 Task: Find a one-way flight from Norfolk (ORF) to Jackson (JAC) for 9 passengers in economy class on June 2, using Alaska Airlines, with 2 carry-on bags, no checked bags, a maximum price of ₹240,000, and a departure time between 7:00 PM and 8:00 PM.
Action: Mouse moved to (317, 279)
Screenshot: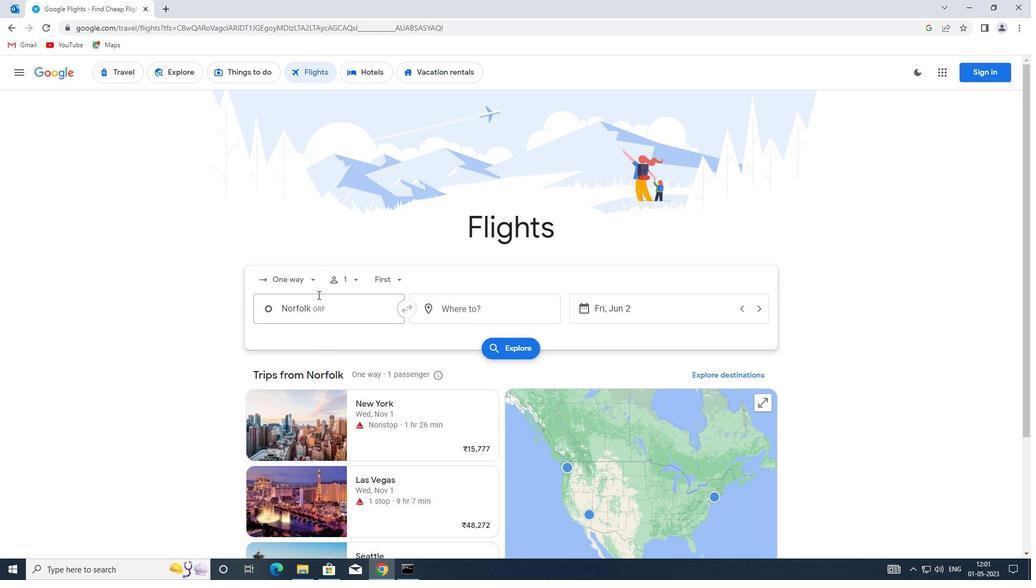 
Action: Mouse pressed left at (317, 279)
Screenshot: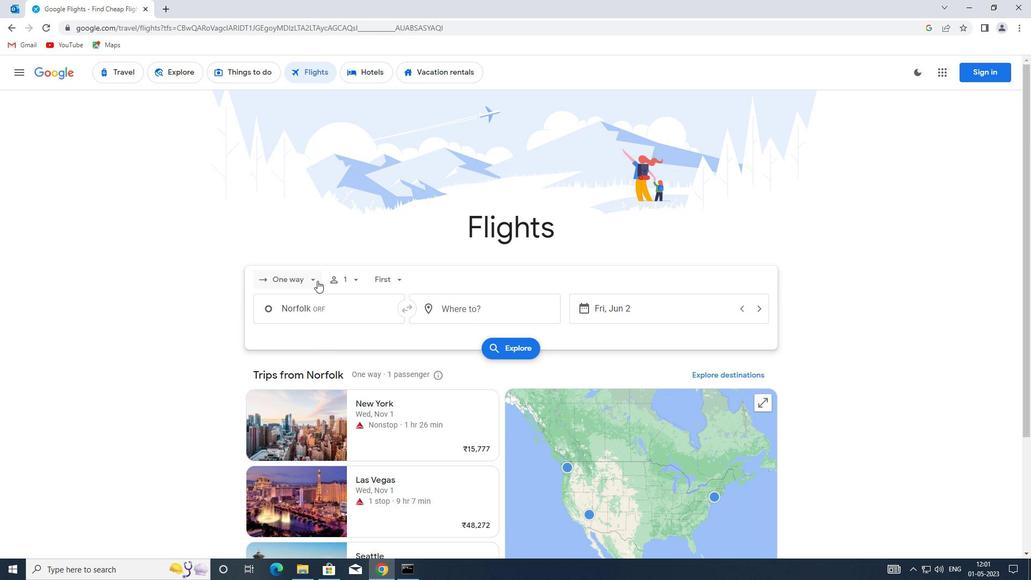 
Action: Mouse moved to (318, 334)
Screenshot: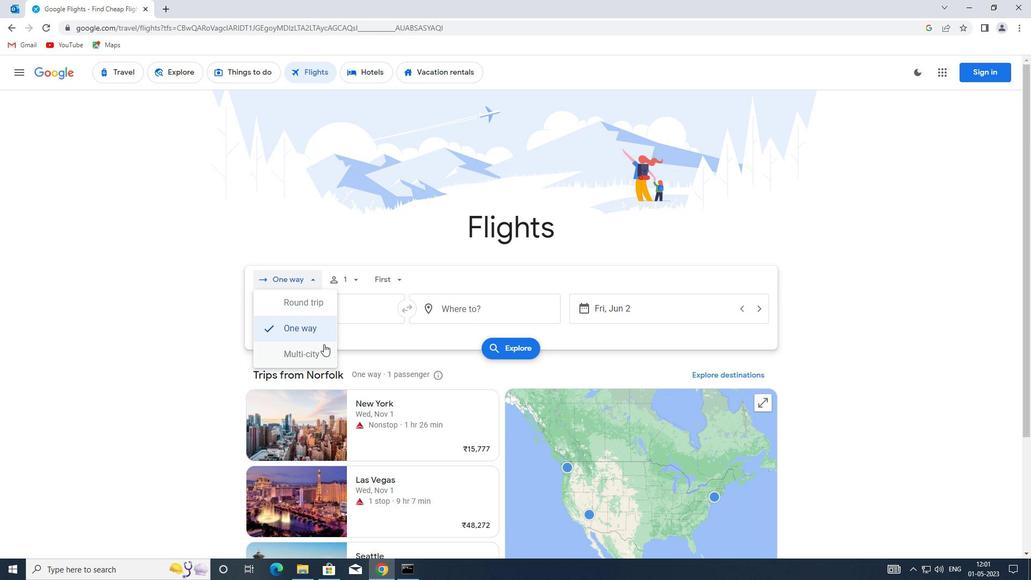
Action: Mouse pressed left at (318, 334)
Screenshot: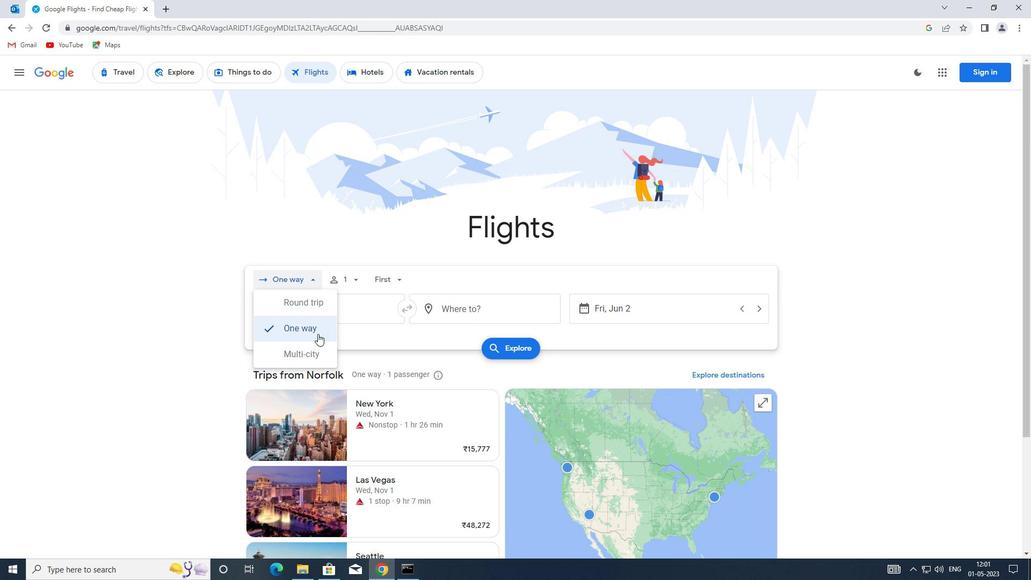 
Action: Mouse moved to (354, 282)
Screenshot: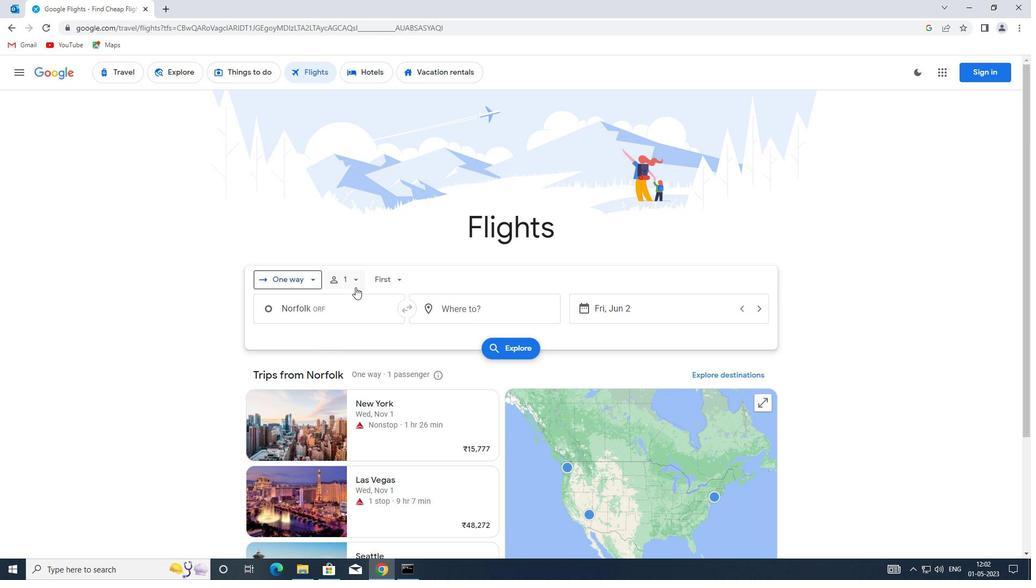 
Action: Mouse pressed left at (354, 282)
Screenshot: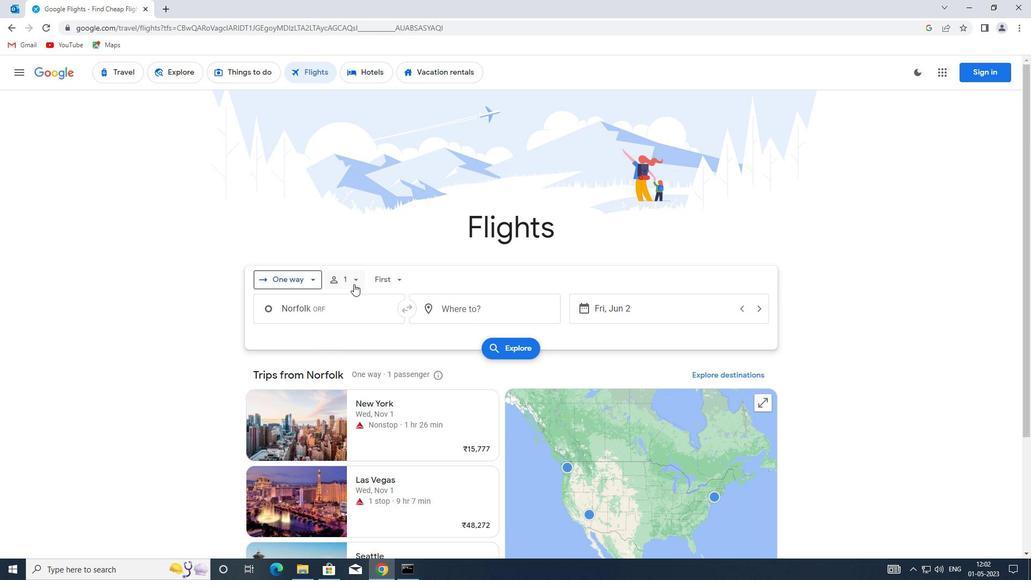 
Action: Mouse moved to (442, 310)
Screenshot: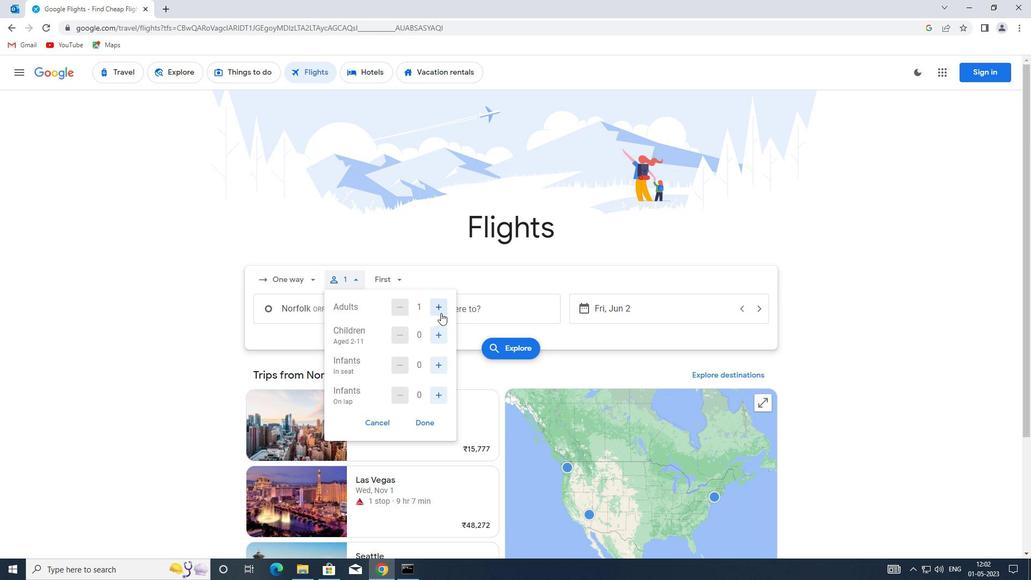 
Action: Mouse pressed left at (442, 310)
Screenshot: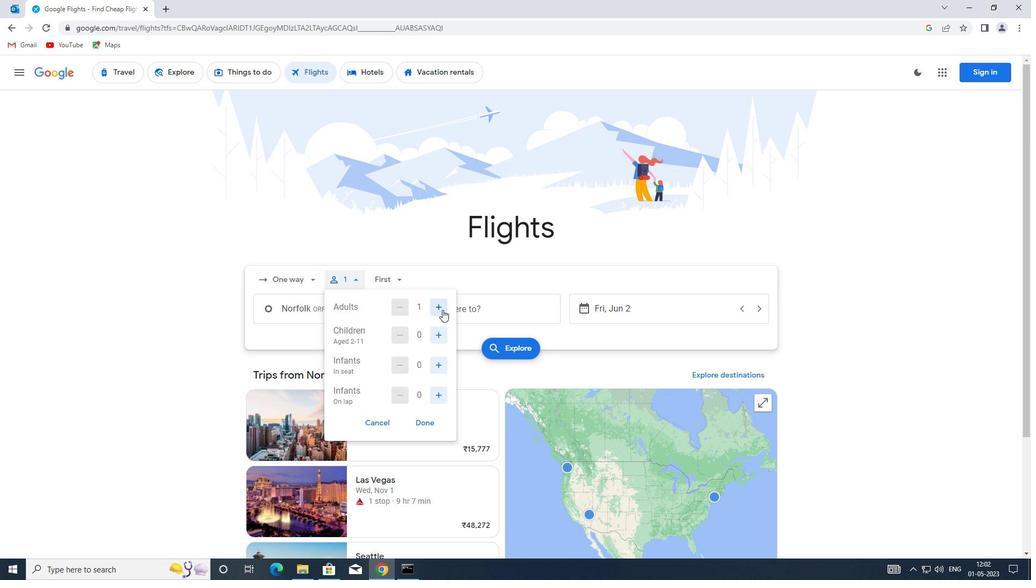 
Action: Mouse pressed left at (442, 310)
Screenshot: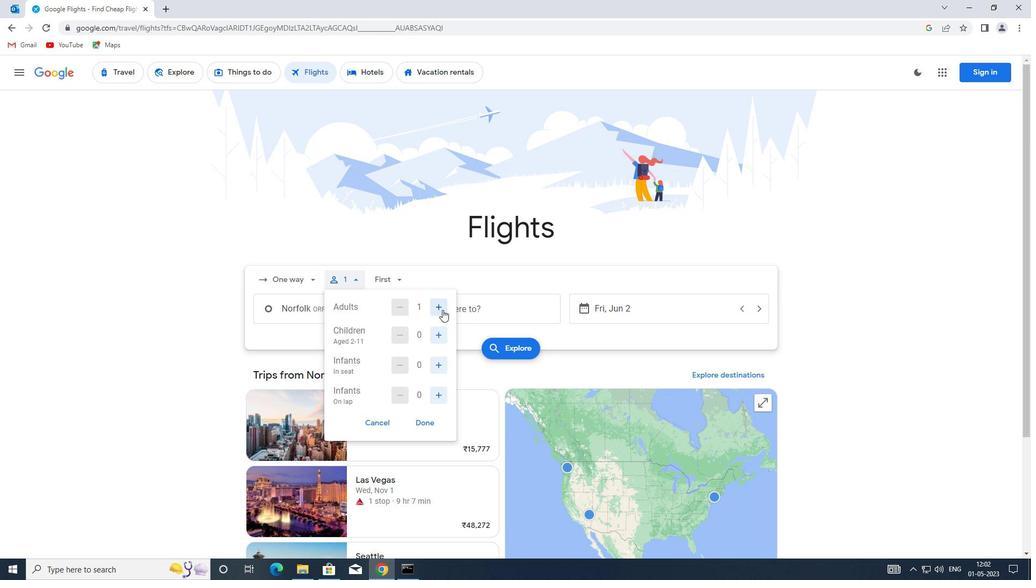 
Action: Mouse pressed left at (442, 310)
Screenshot: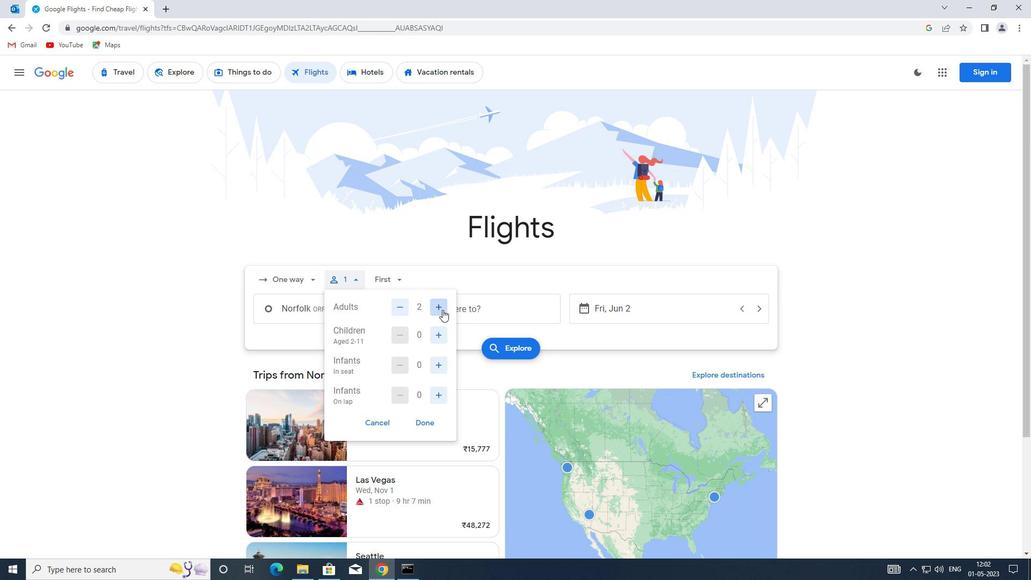 
Action: Mouse pressed left at (442, 310)
Screenshot: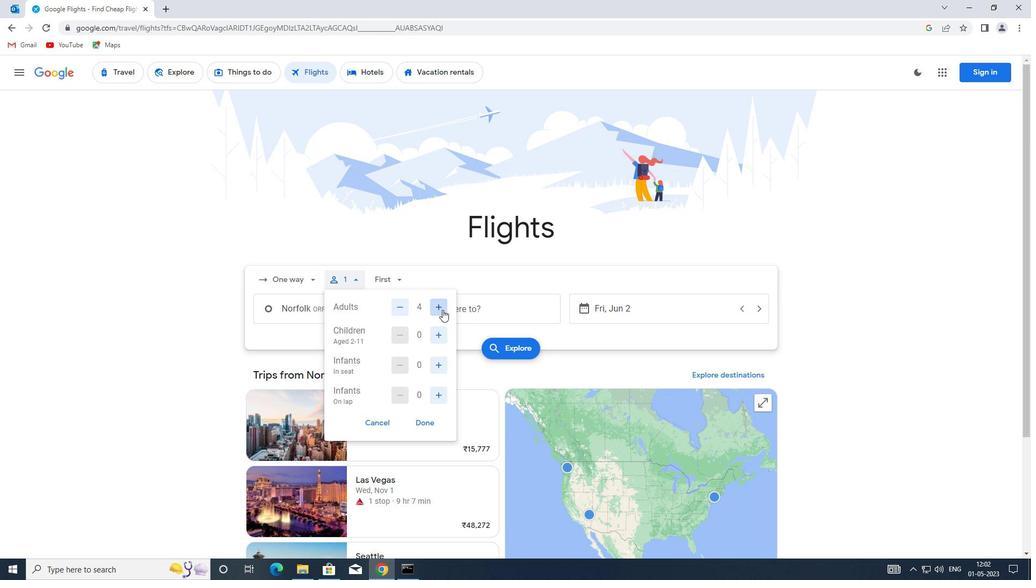 
Action: Mouse moved to (442, 337)
Screenshot: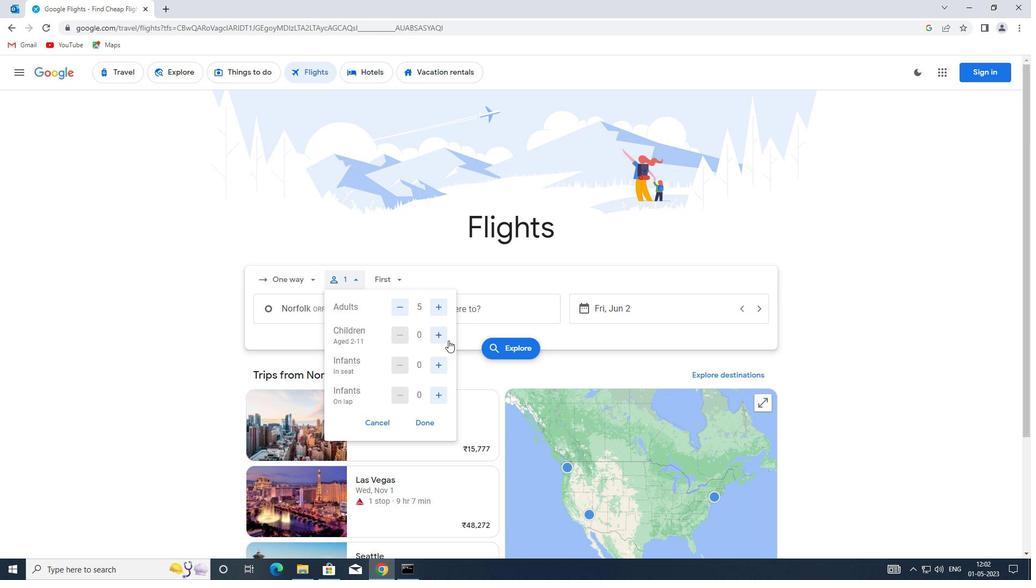 
Action: Mouse pressed left at (442, 337)
Screenshot: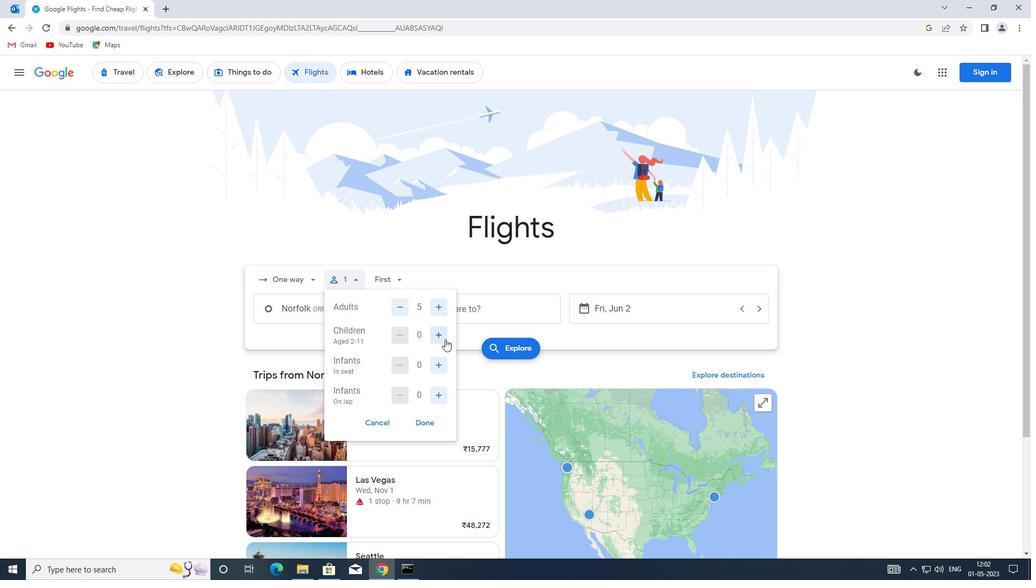 
Action: Mouse moved to (442, 336)
Screenshot: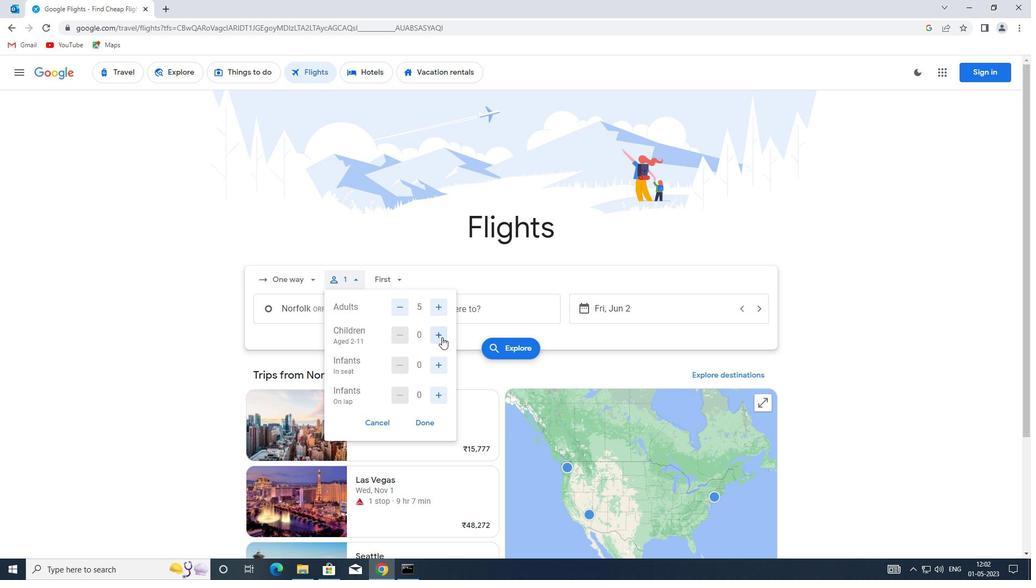 
Action: Mouse pressed left at (442, 336)
Screenshot: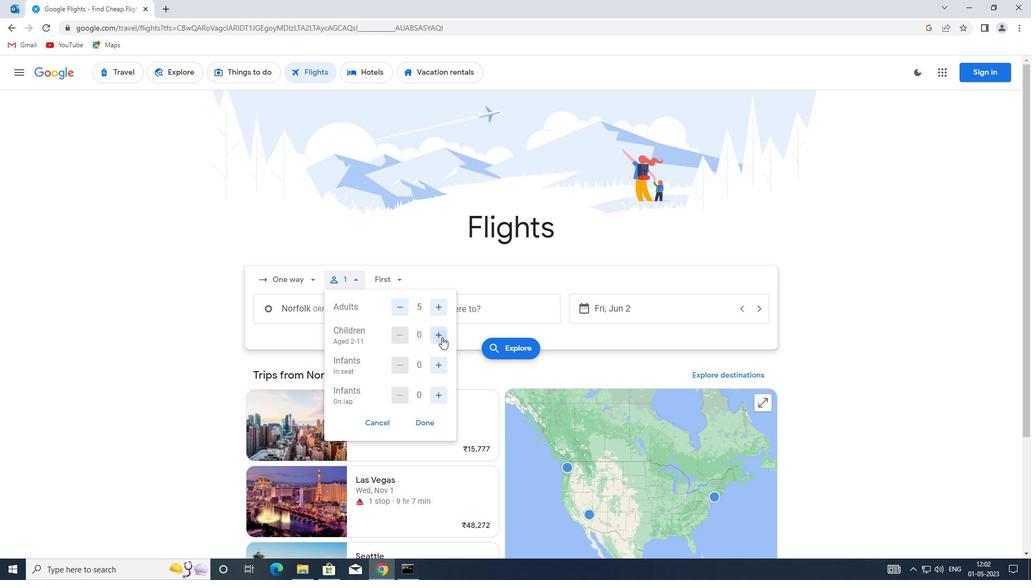 
Action: Mouse moved to (443, 362)
Screenshot: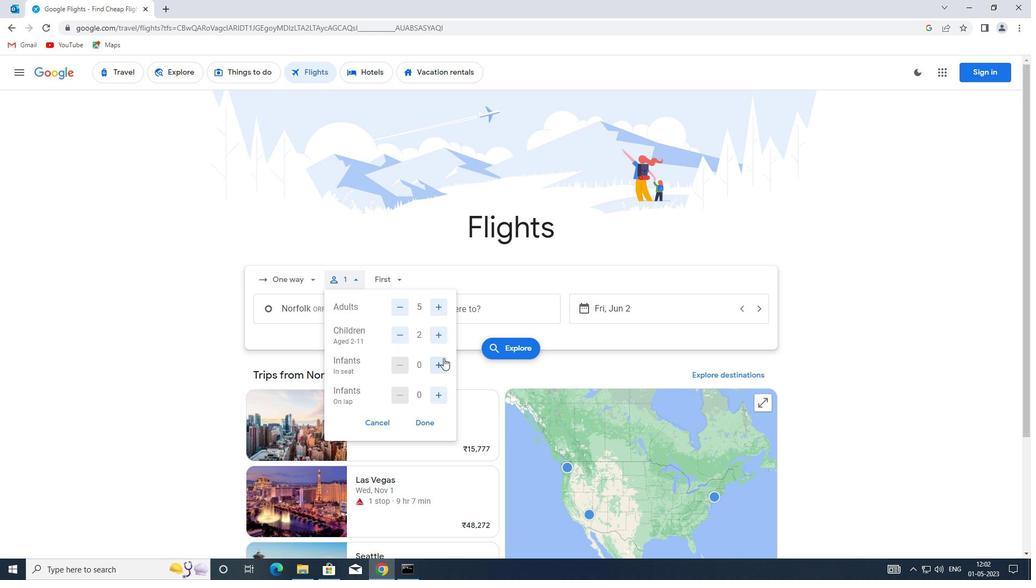 
Action: Mouse pressed left at (443, 362)
Screenshot: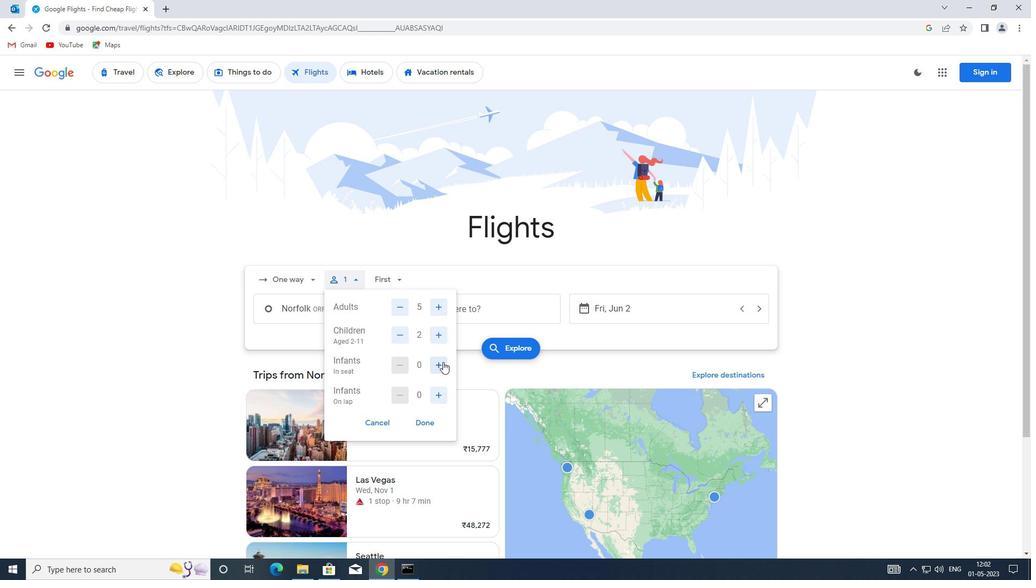 
Action: Mouse moved to (443, 362)
Screenshot: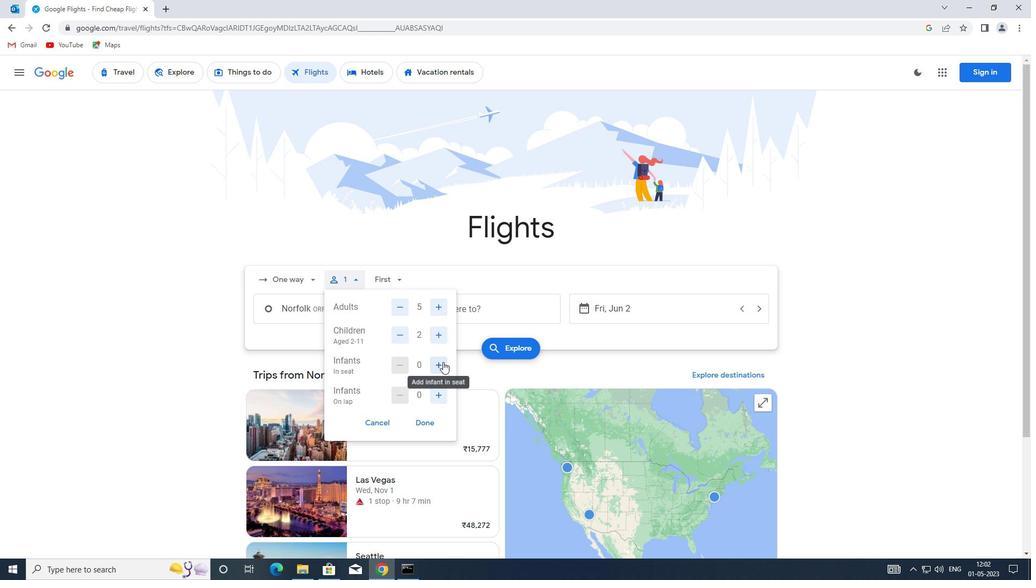 
Action: Mouse pressed left at (443, 362)
Screenshot: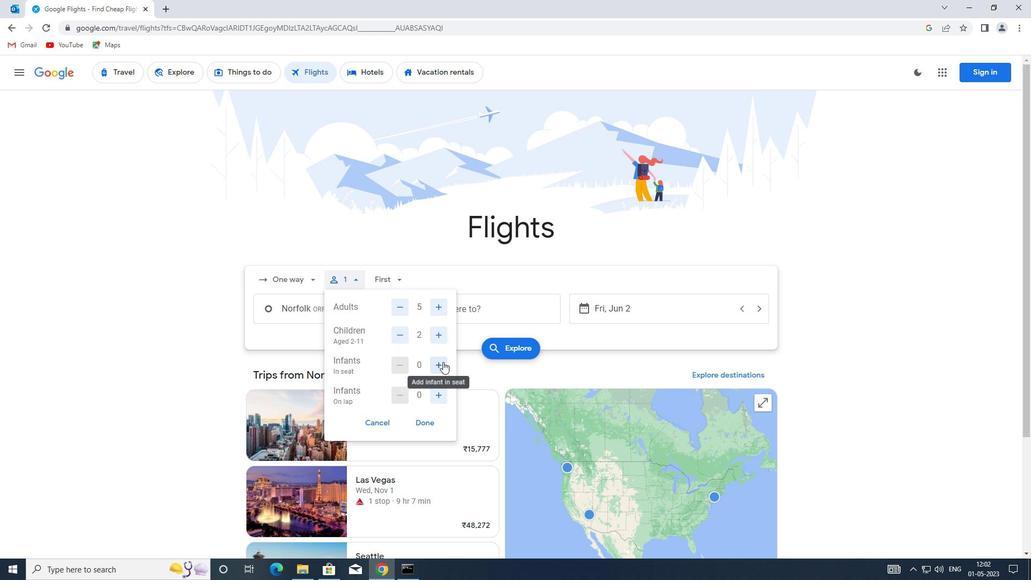 
Action: Mouse moved to (407, 363)
Screenshot: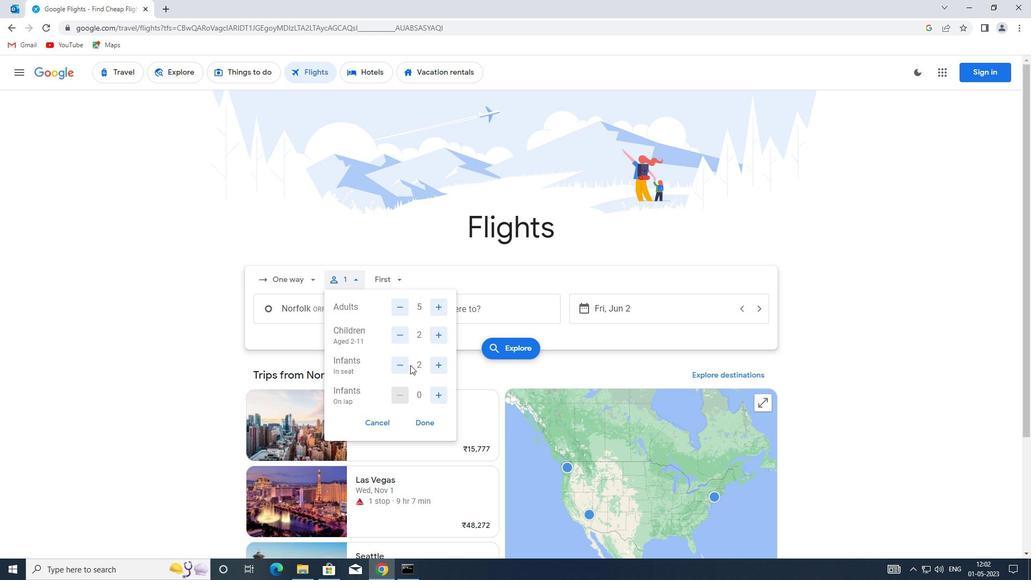 
Action: Mouse pressed left at (407, 363)
Screenshot: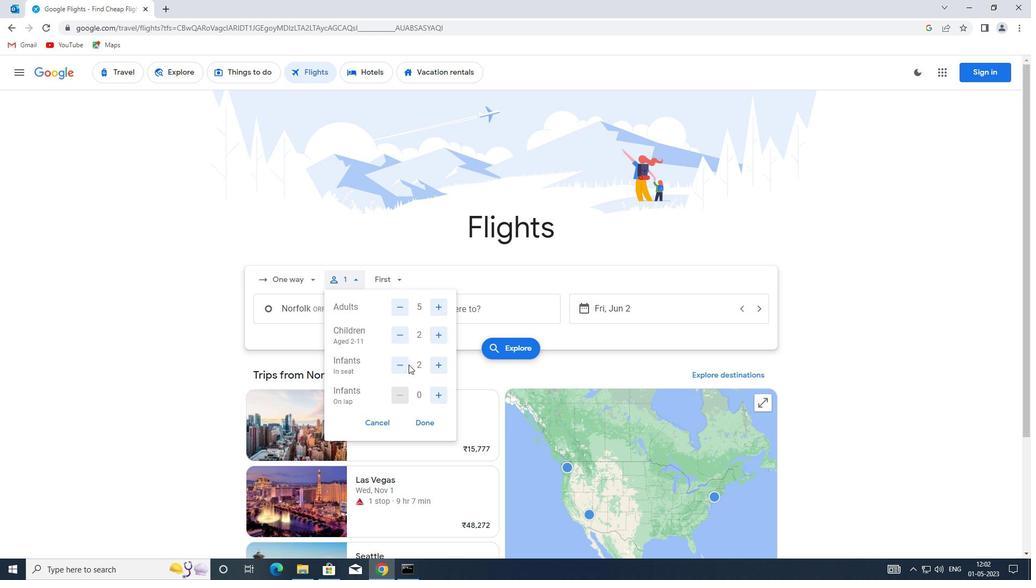 
Action: Mouse moved to (437, 396)
Screenshot: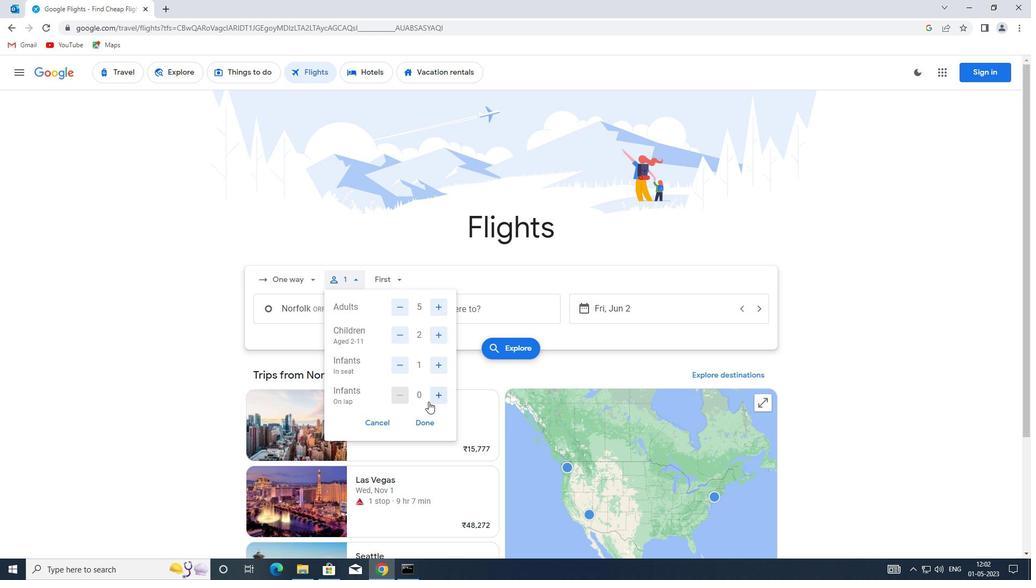 
Action: Mouse pressed left at (437, 396)
Screenshot: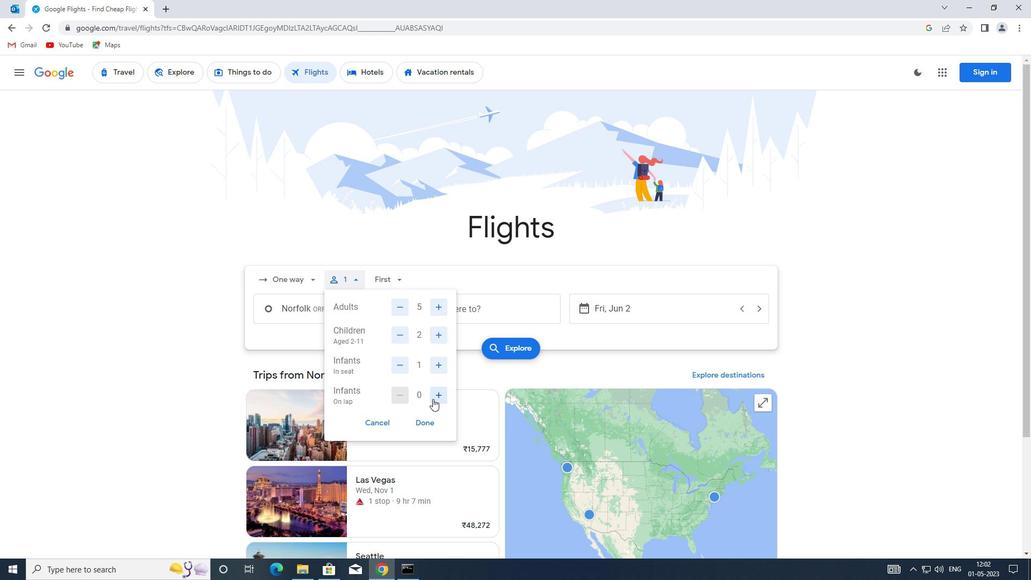 
Action: Mouse moved to (429, 423)
Screenshot: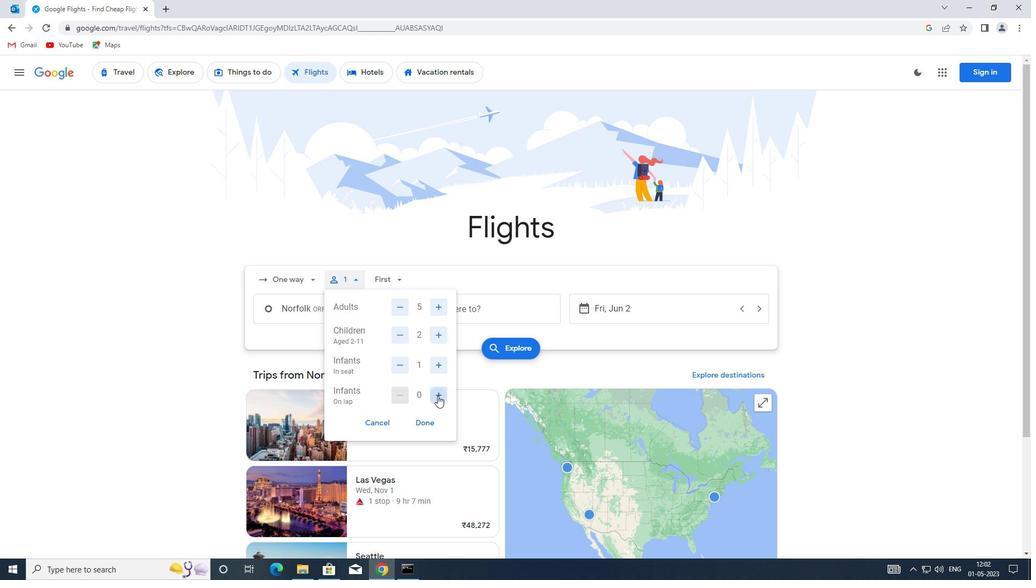 
Action: Mouse pressed left at (429, 423)
Screenshot: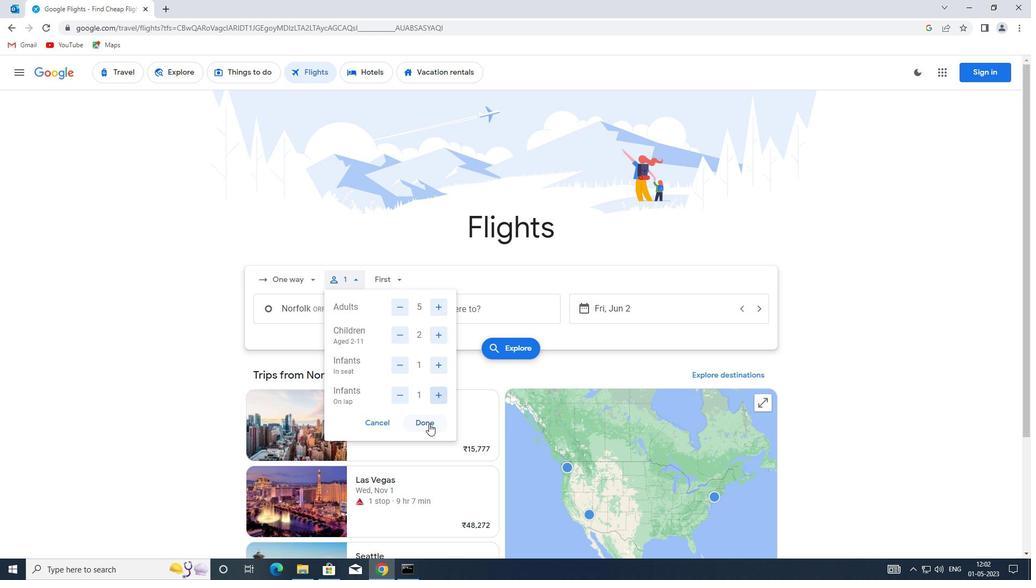 
Action: Mouse moved to (405, 281)
Screenshot: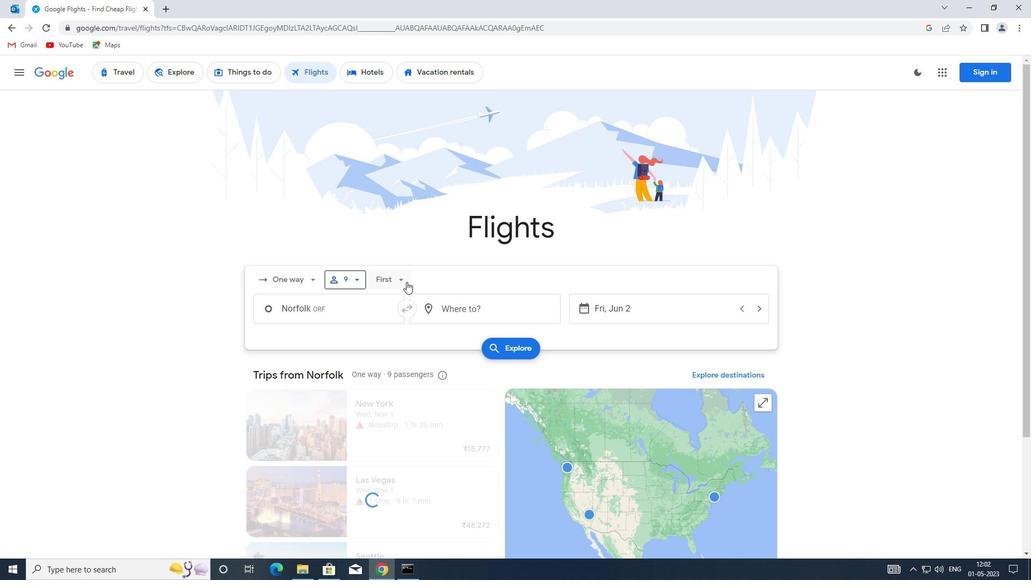 
Action: Mouse pressed left at (405, 281)
Screenshot: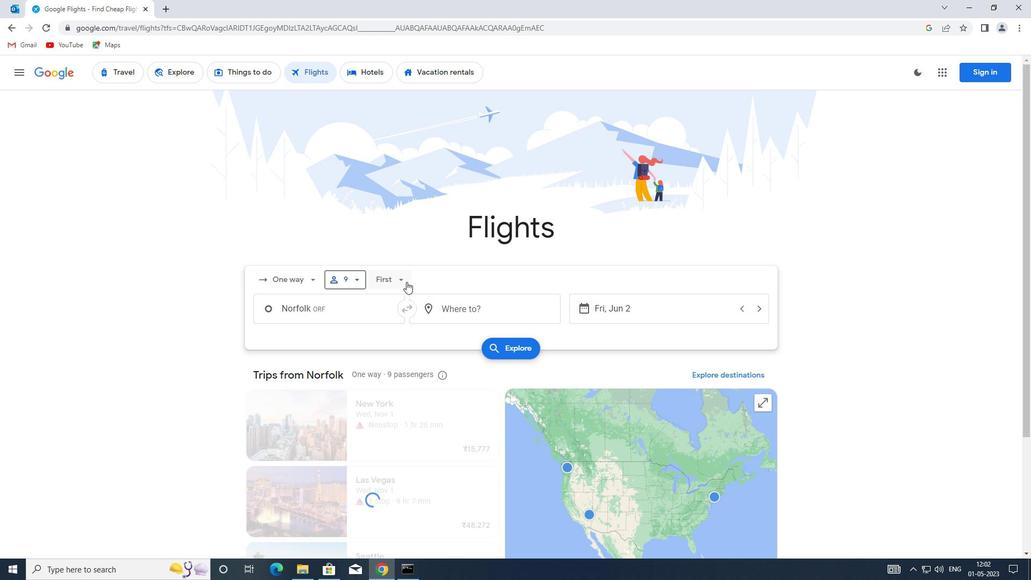 
Action: Mouse moved to (426, 305)
Screenshot: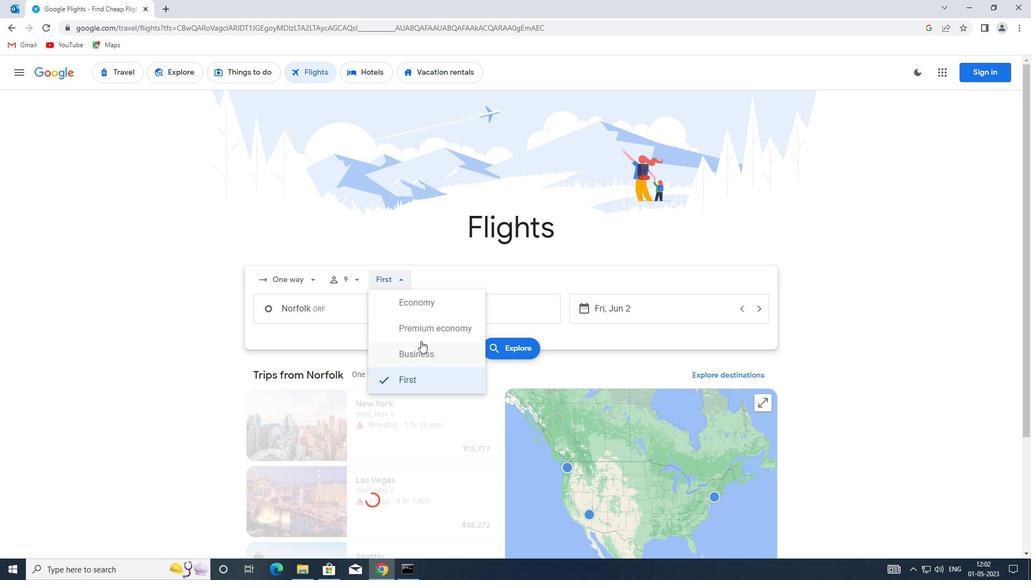 
Action: Mouse pressed left at (426, 305)
Screenshot: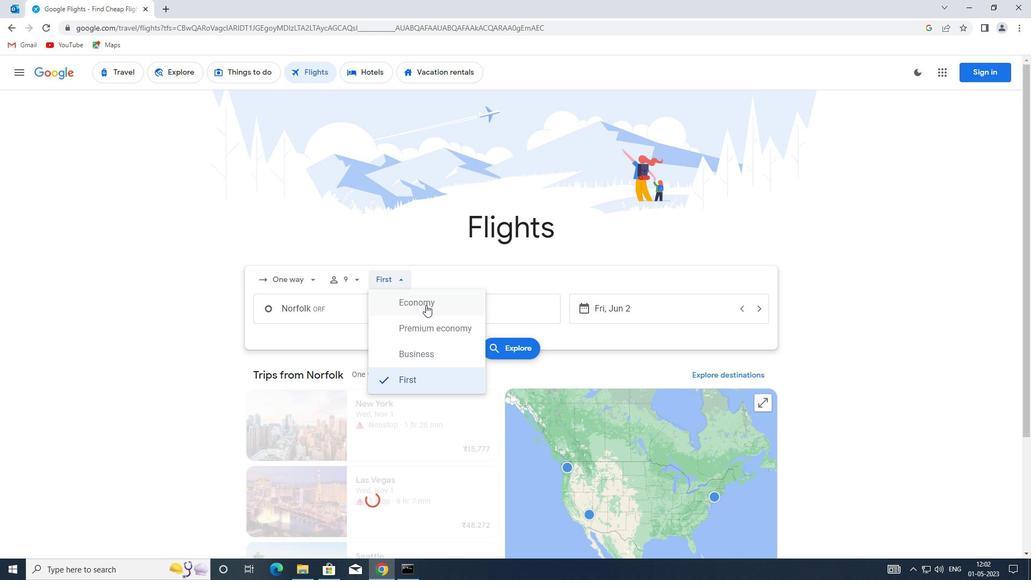
Action: Mouse moved to (357, 314)
Screenshot: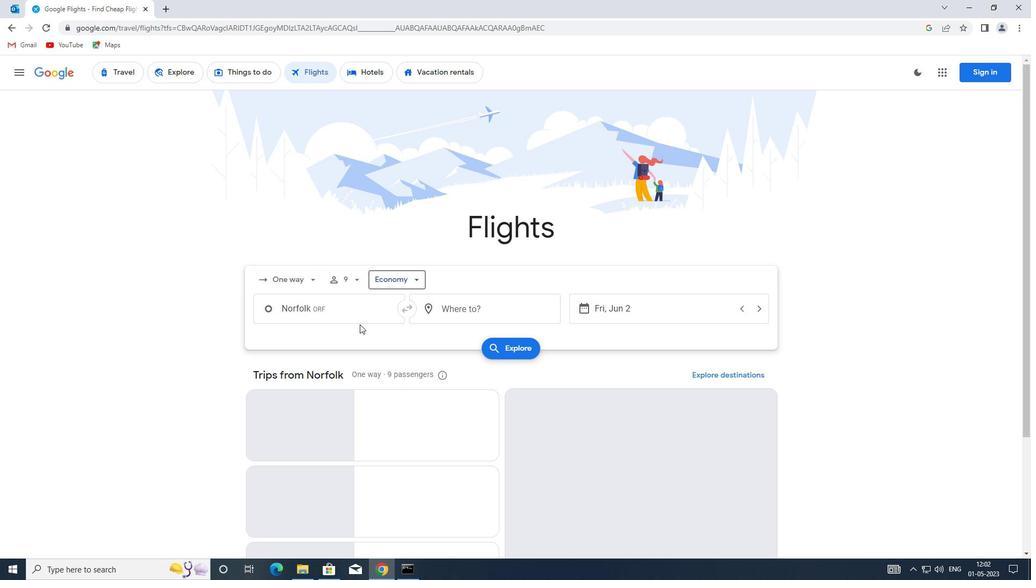 
Action: Mouse pressed left at (357, 314)
Screenshot: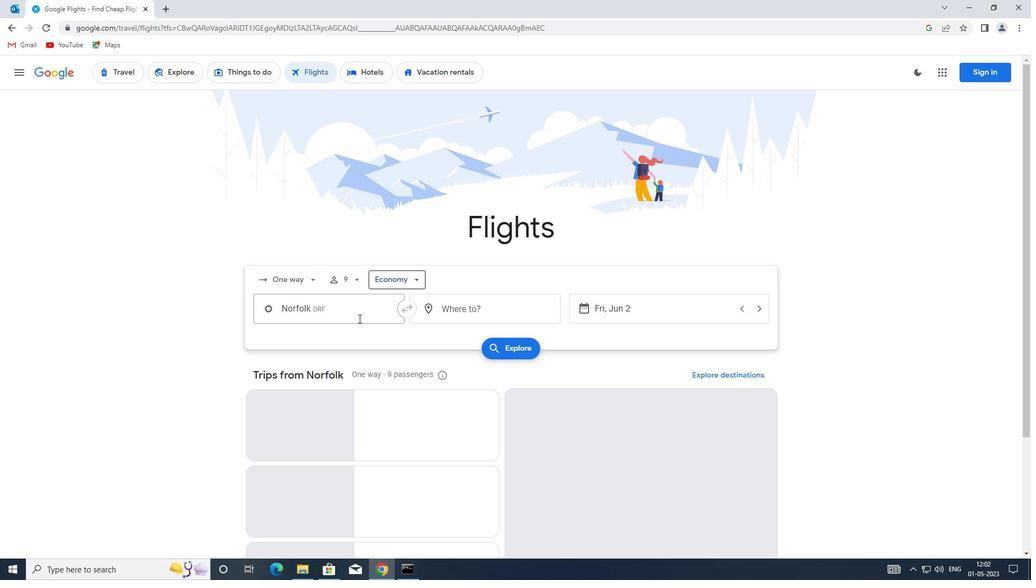 
Action: Key pressed <Key.enter>
Screenshot: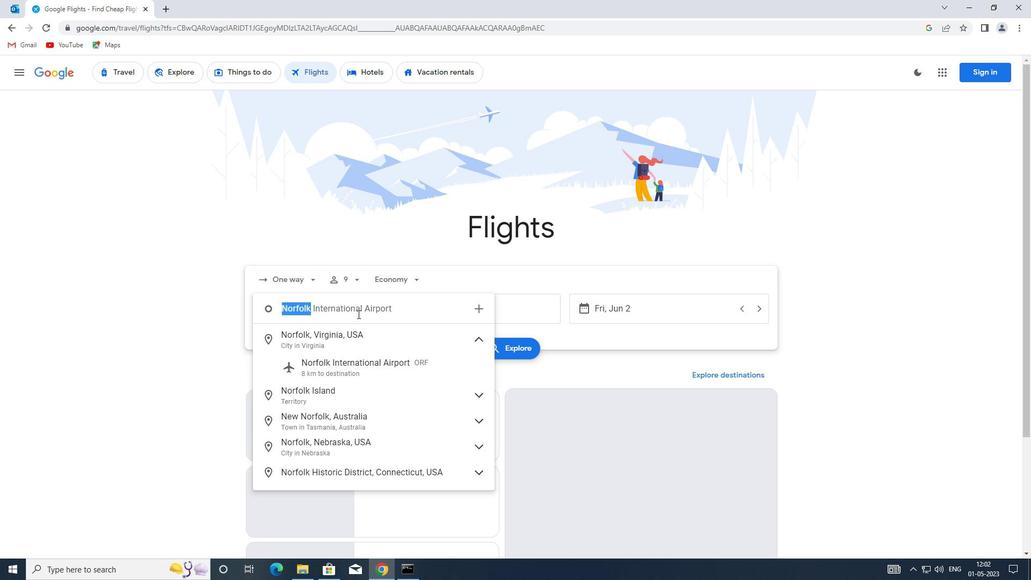 
Action: Mouse moved to (444, 309)
Screenshot: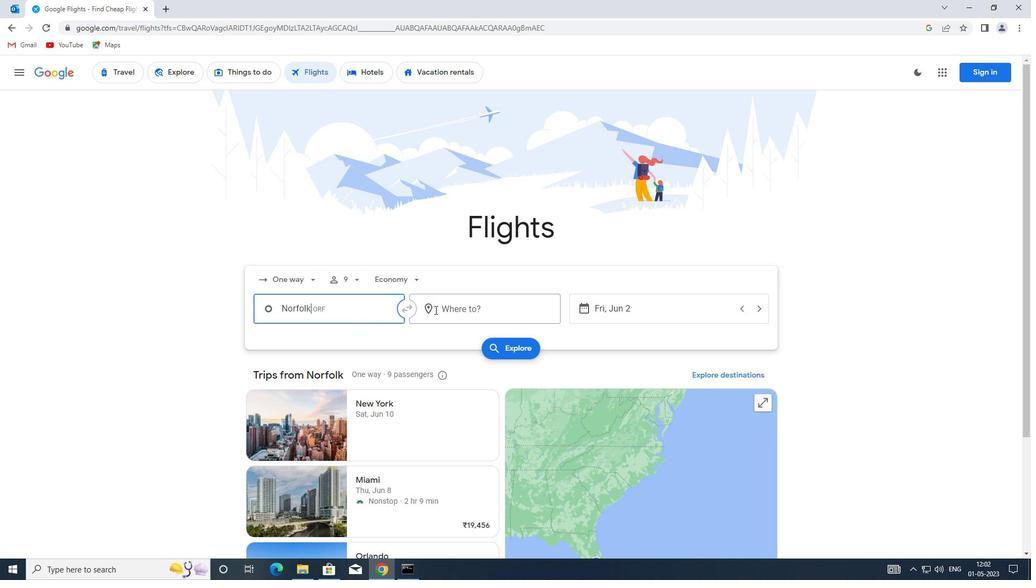 
Action: Mouse pressed left at (444, 309)
Screenshot: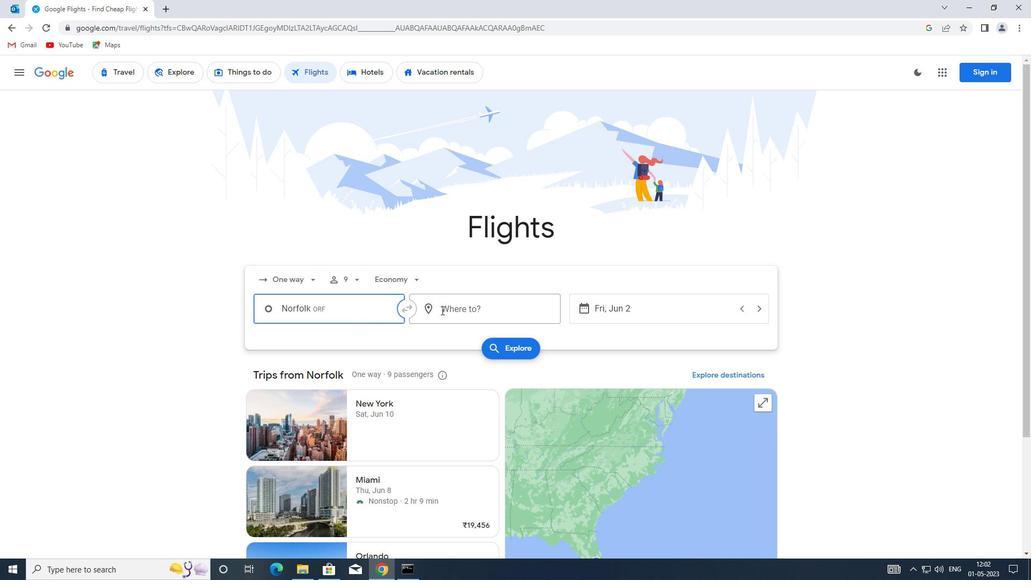 
Action: Mouse moved to (477, 304)
Screenshot: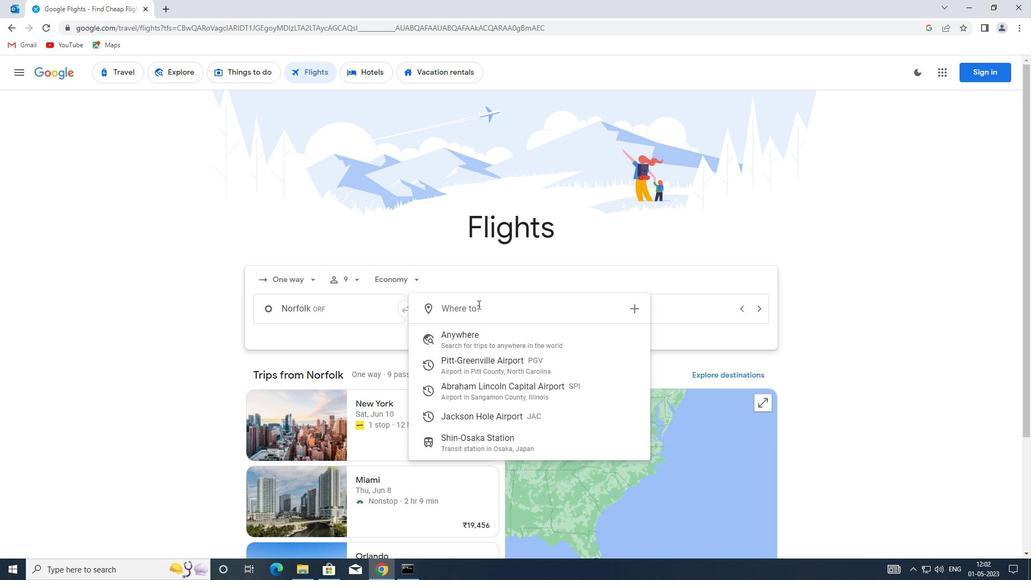 
Action: Key pressed j
Screenshot: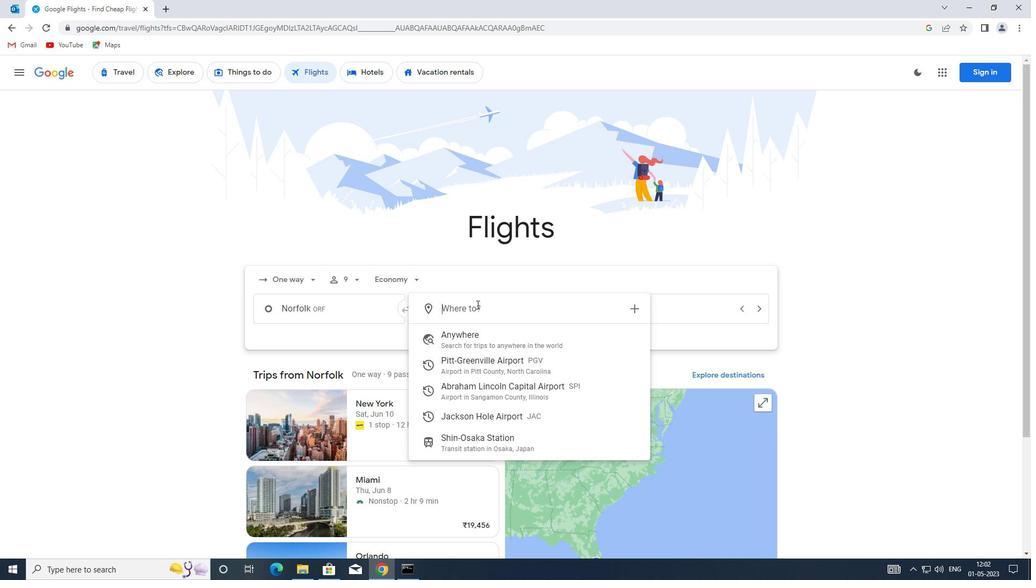 
Action: Mouse moved to (476, 304)
Screenshot: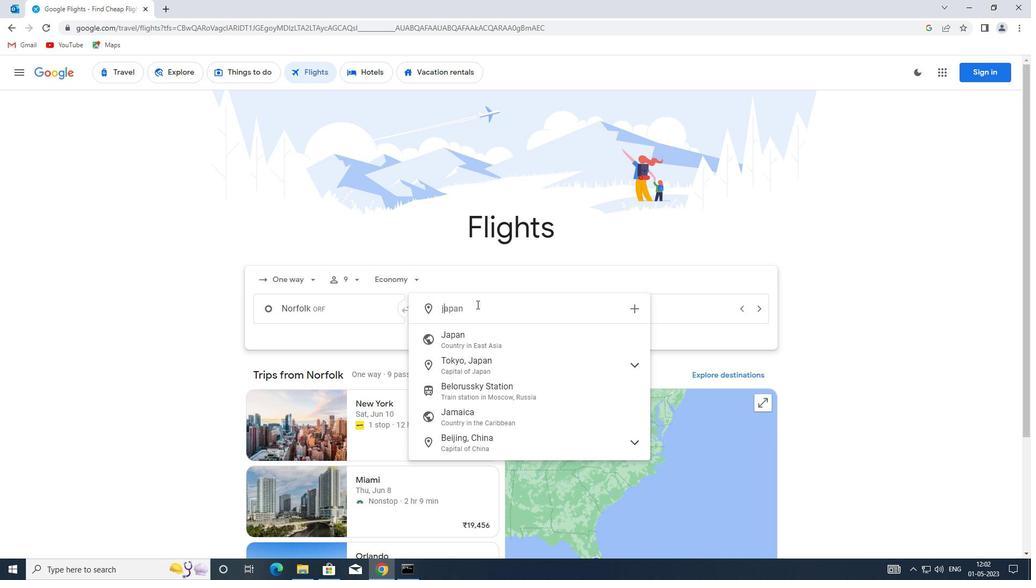 
Action: Key pressed a
Screenshot: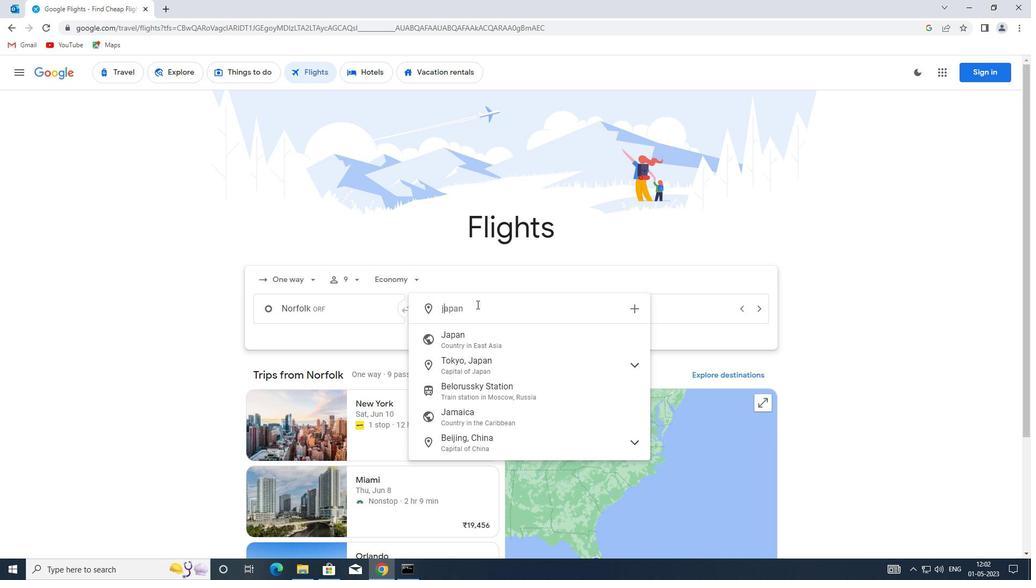 
Action: Mouse moved to (476, 304)
Screenshot: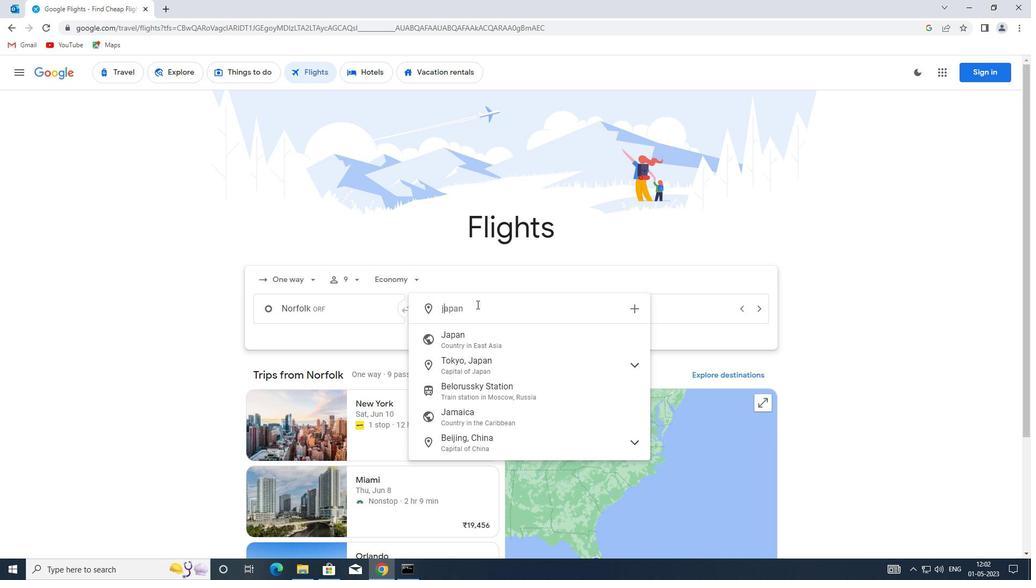 
Action: Key pressed c
Screenshot: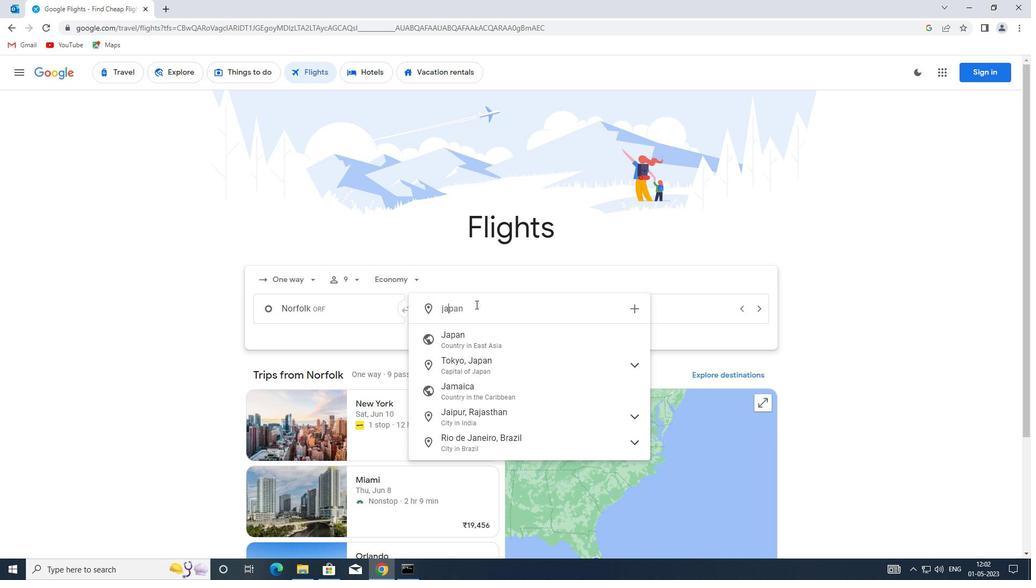 
Action: Mouse moved to (484, 336)
Screenshot: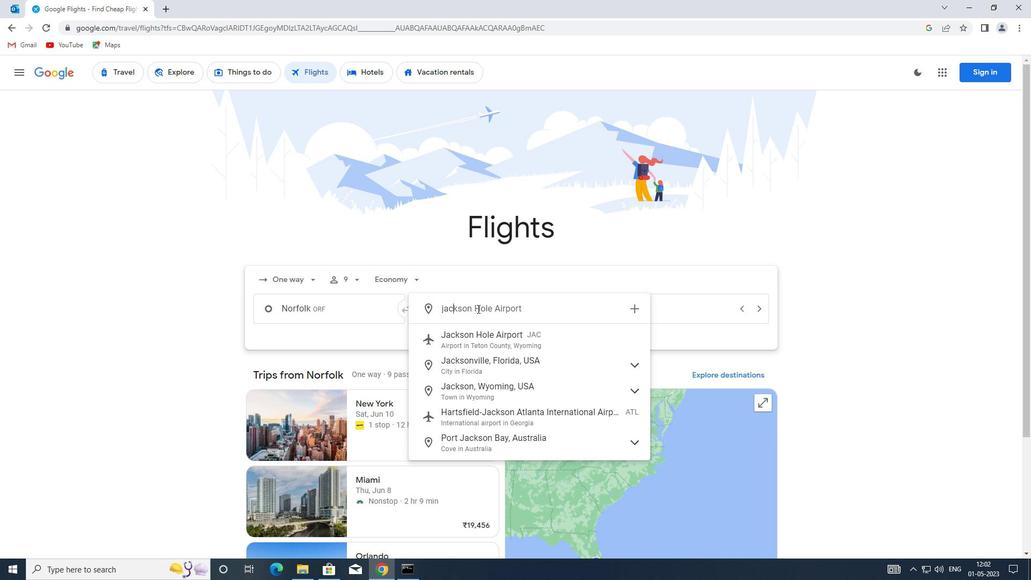 
Action: Mouse pressed left at (484, 336)
Screenshot: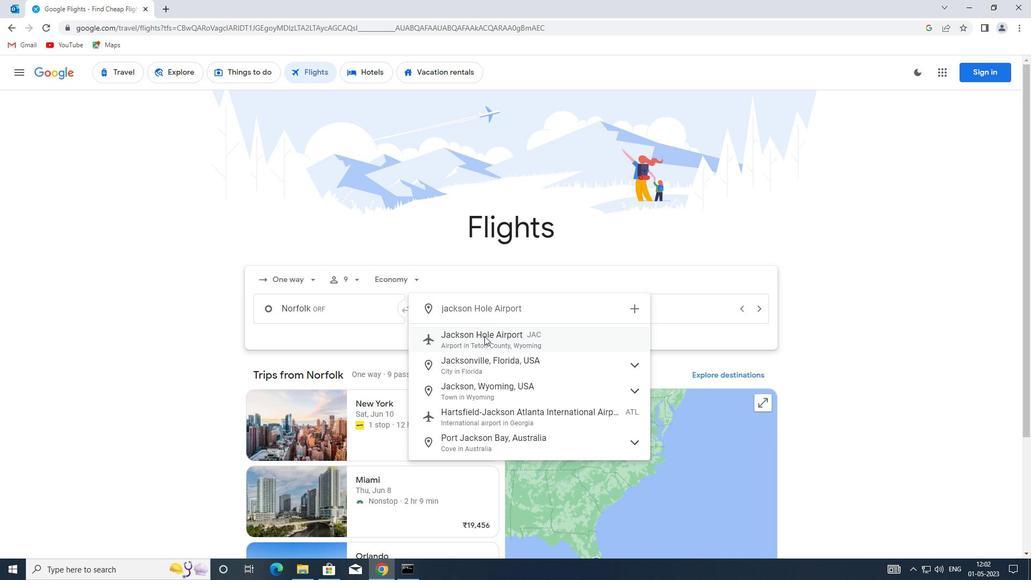 
Action: Mouse pressed left at (484, 336)
Screenshot: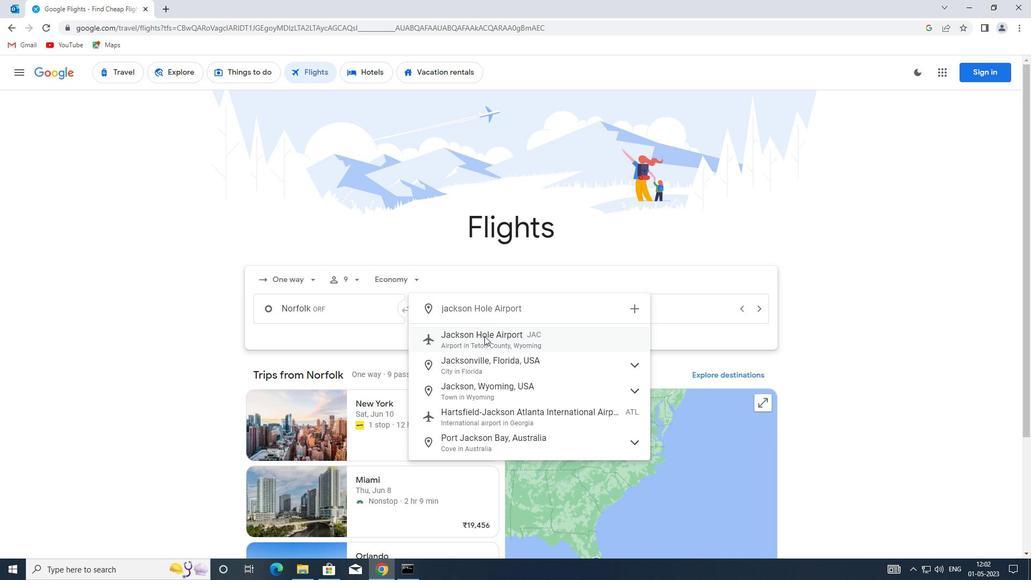
Action: Mouse moved to (269, 176)
Screenshot: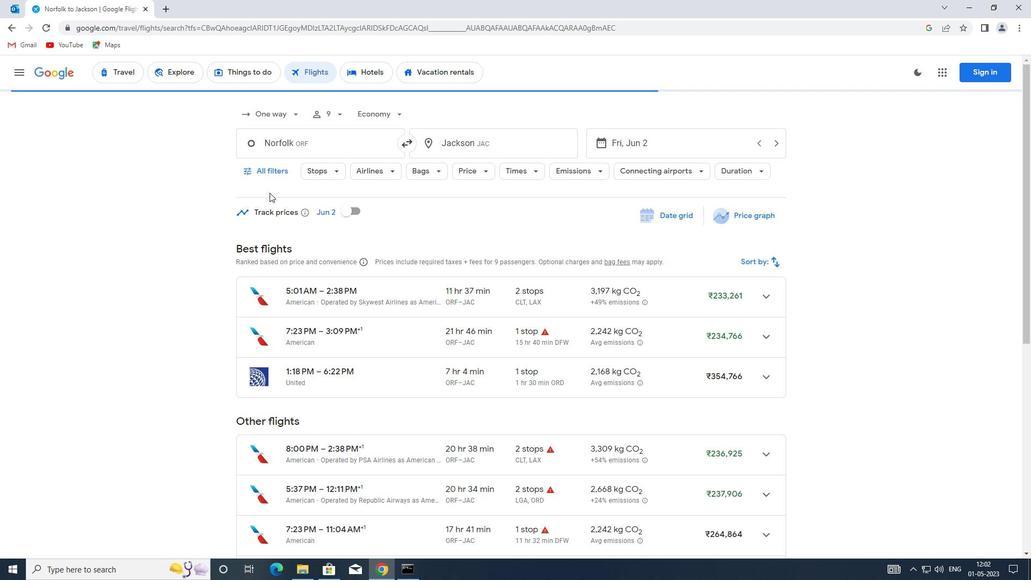 
Action: Mouse pressed left at (269, 176)
Screenshot: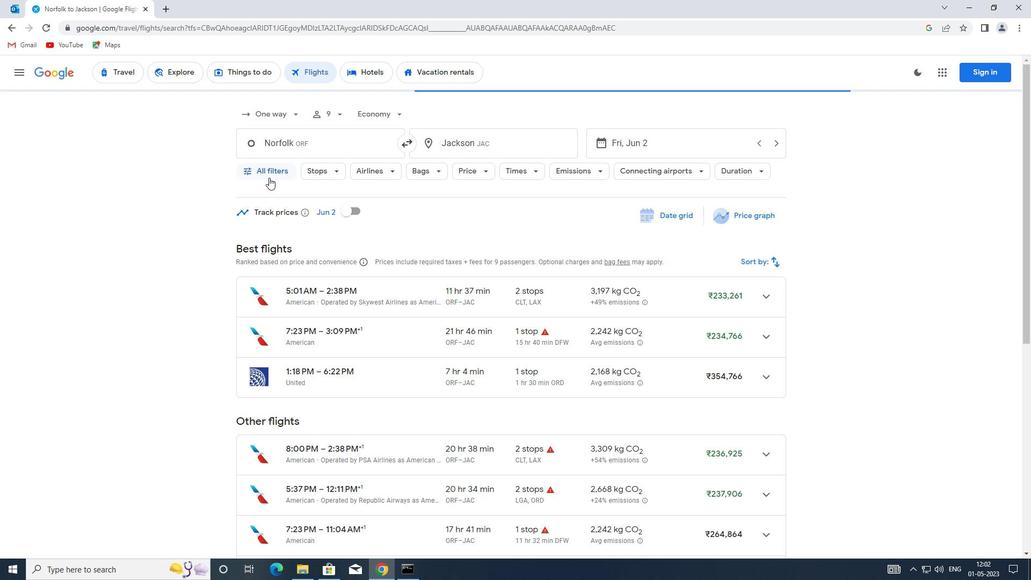 
Action: Mouse moved to (301, 196)
Screenshot: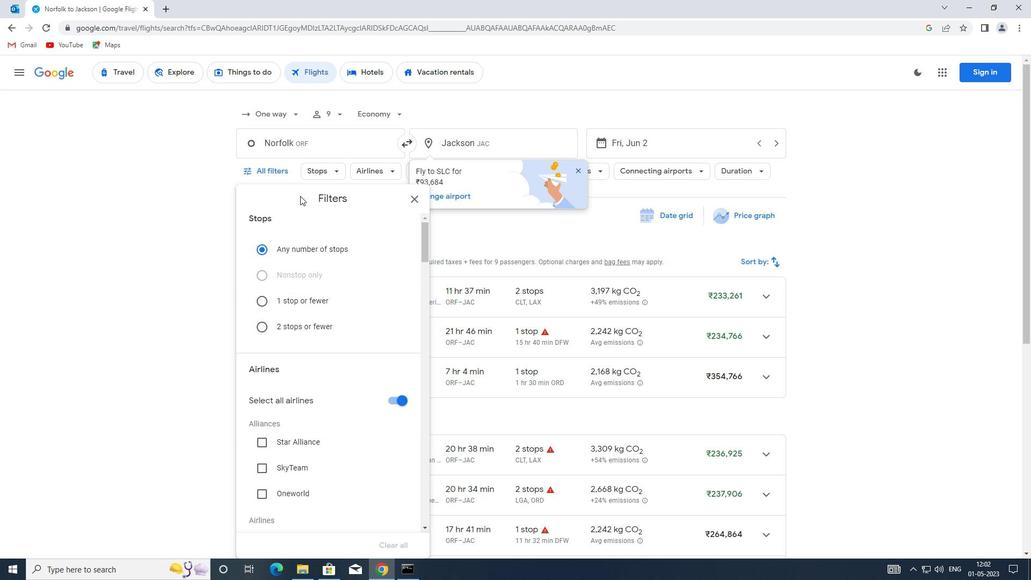 
Action: Mouse scrolled (301, 196) with delta (0, 0)
Screenshot: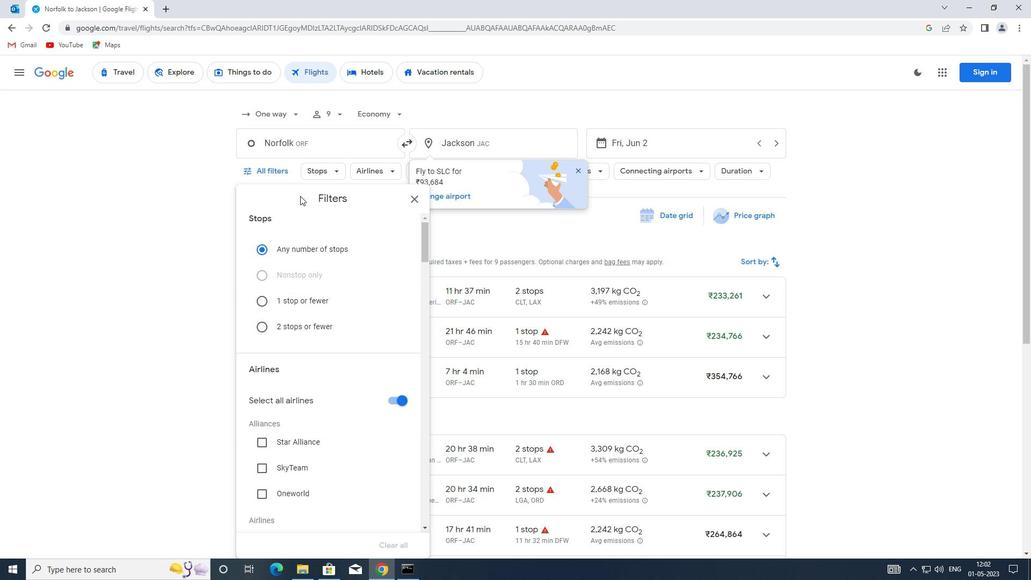 
Action: Mouse moved to (335, 237)
Screenshot: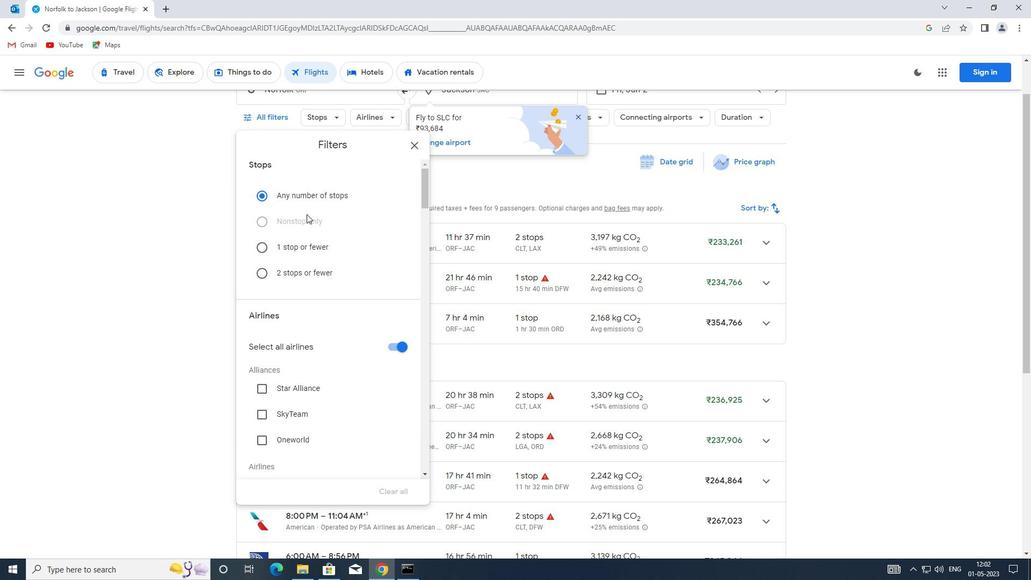 
Action: Mouse scrolled (335, 236) with delta (0, 0)
Screenshot: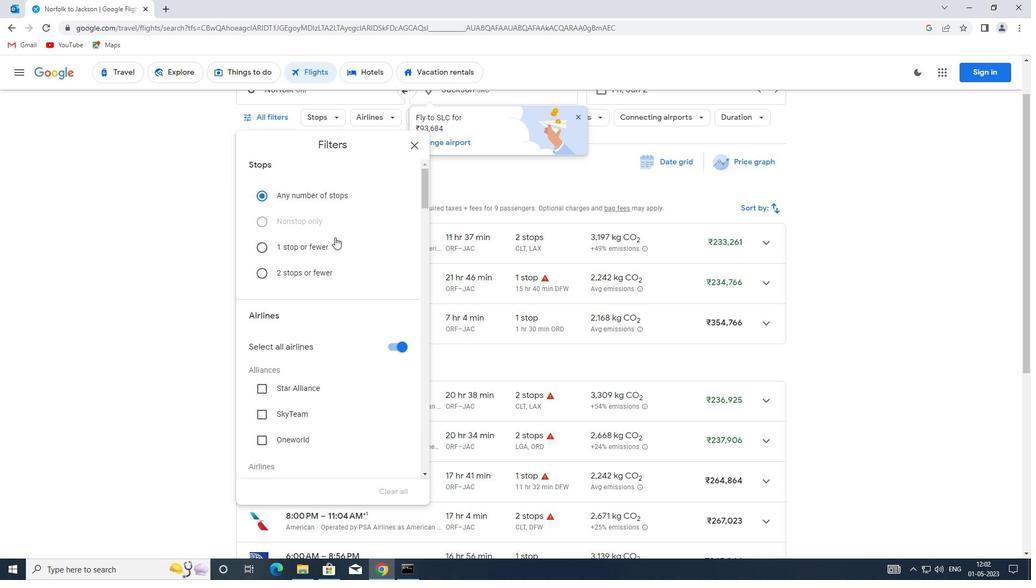 
Action: Mouse moved to (391, 293)
Screenshot: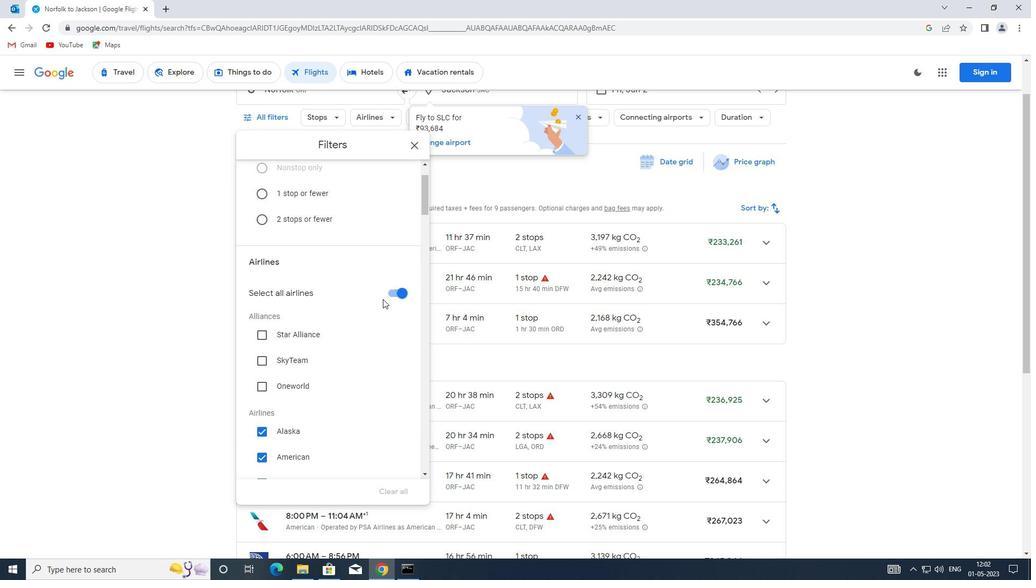 
Action: Mouse pressed left at (391, 293)
Screenshot: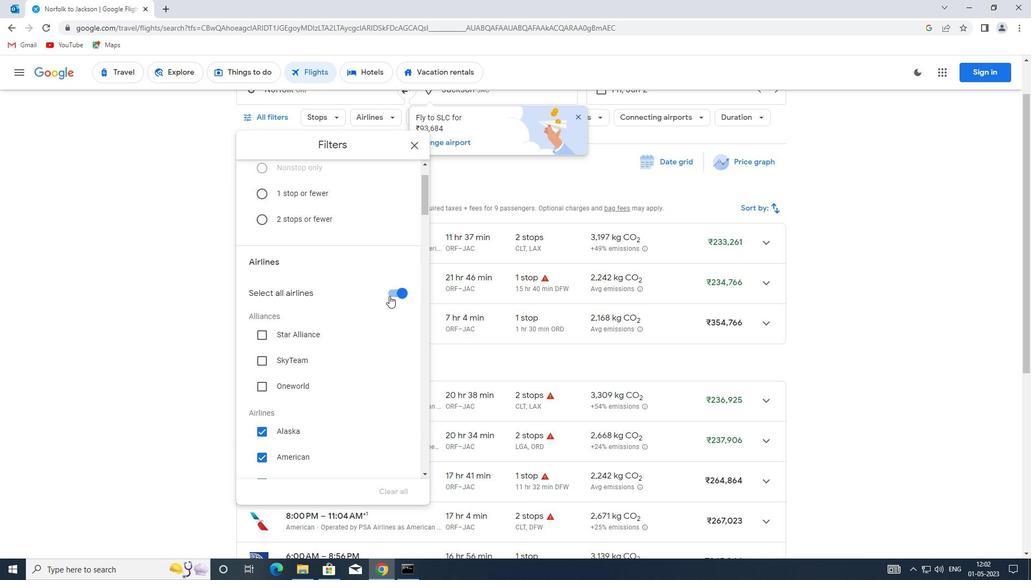 
Action: Mouse moved to (313, 307)
Screenshot: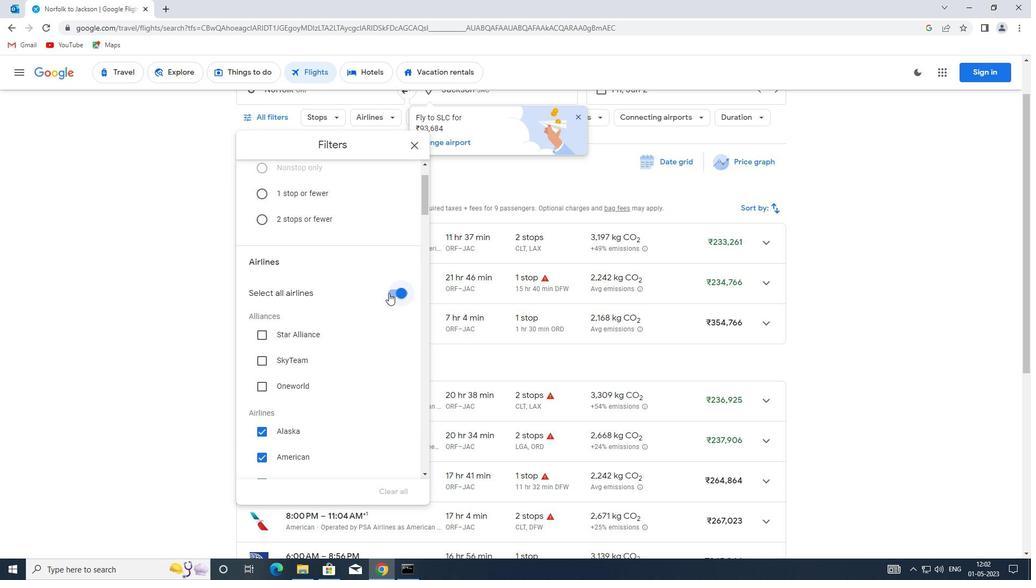 
Action: Mouse scrolled (313, 306) with delta (0, 0)
Screenshot: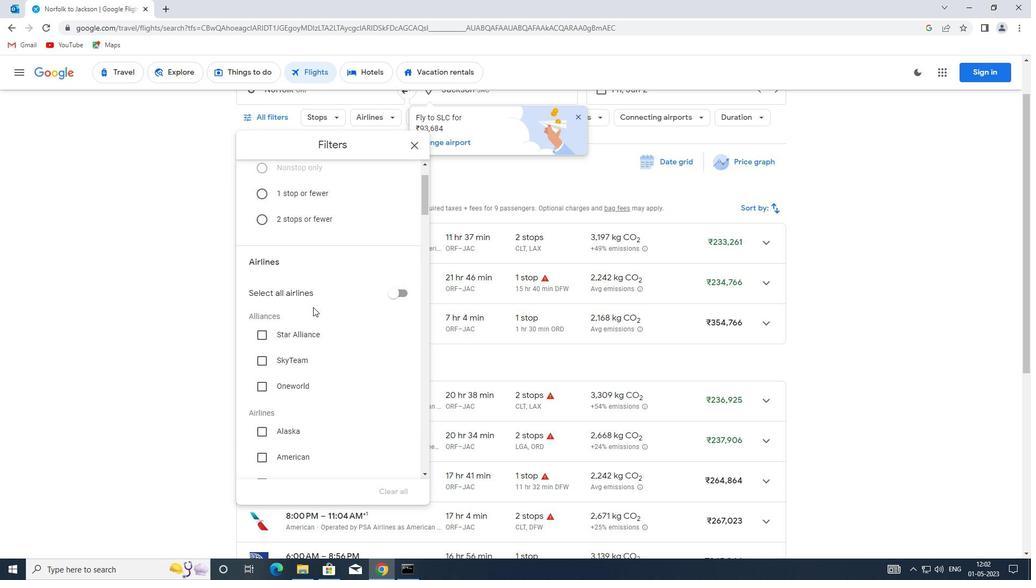 
Action: Mouse moved to (312, 308)
Screenshot: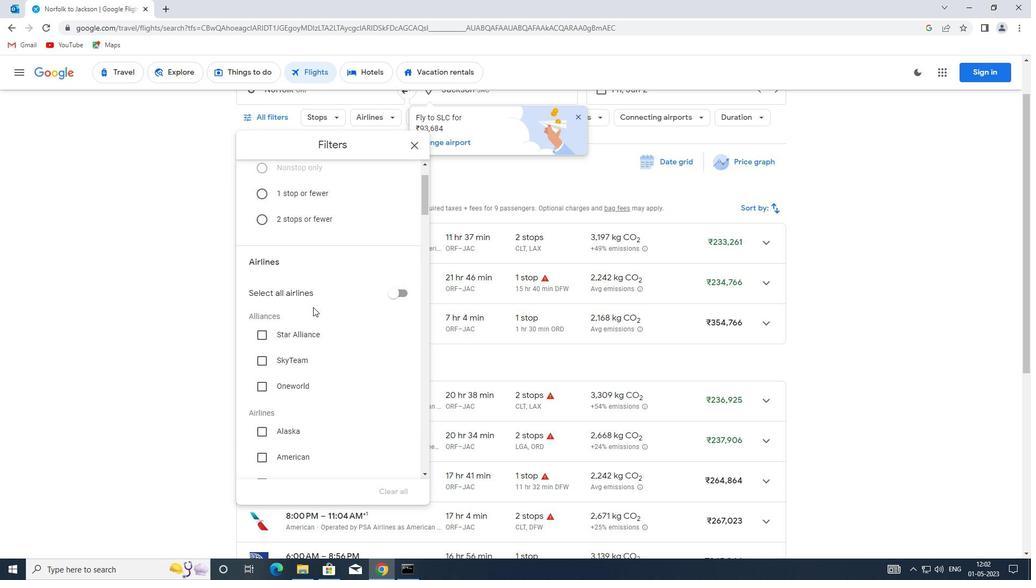 
Action: Mouse scrolled (312, 307) with delta (0, 0)
Screenshot: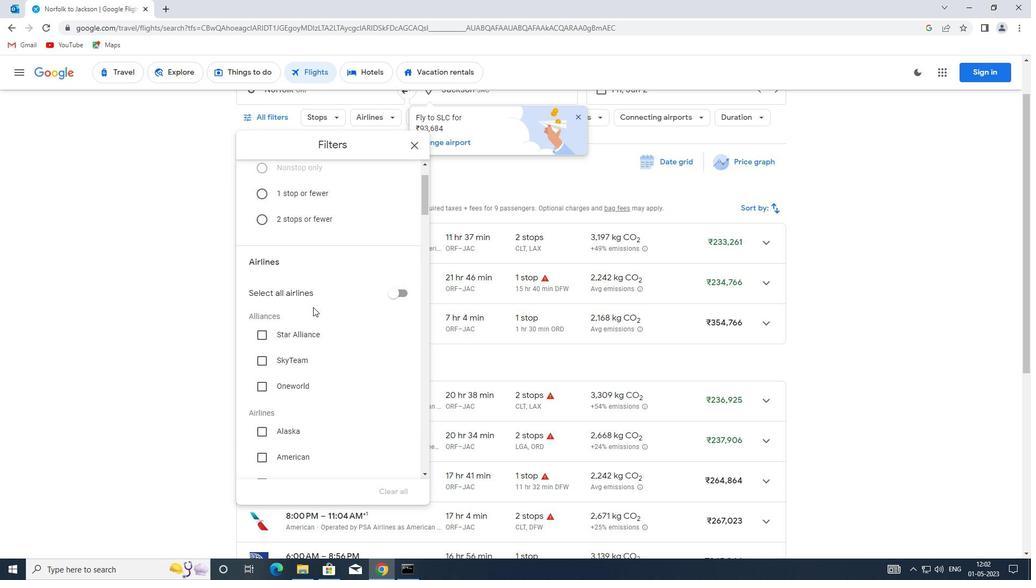 
Action: Mouse moved to (264, 325)
Screenshot: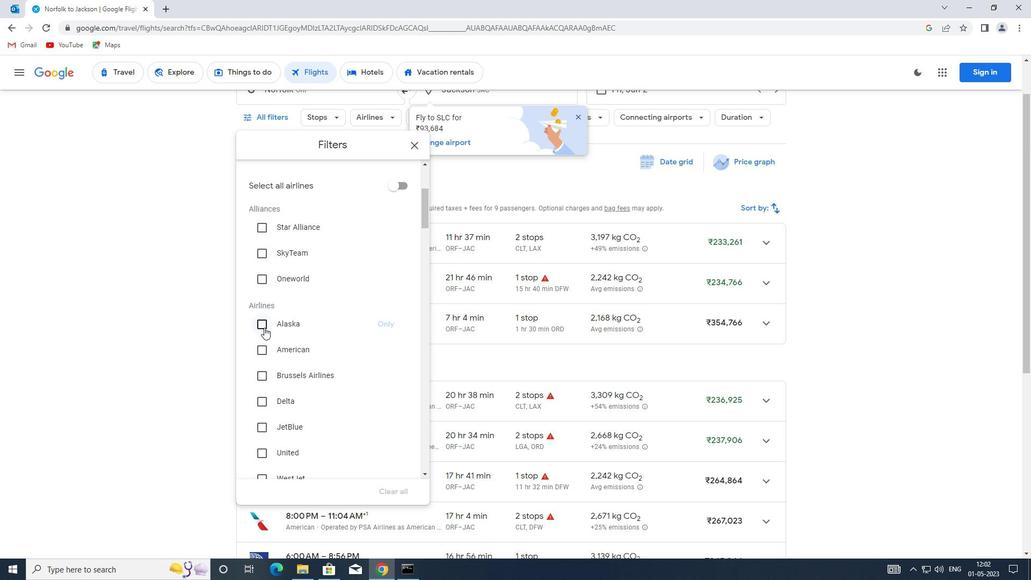 
Action: Mouse pressed left at (264, 325)
Screenshot: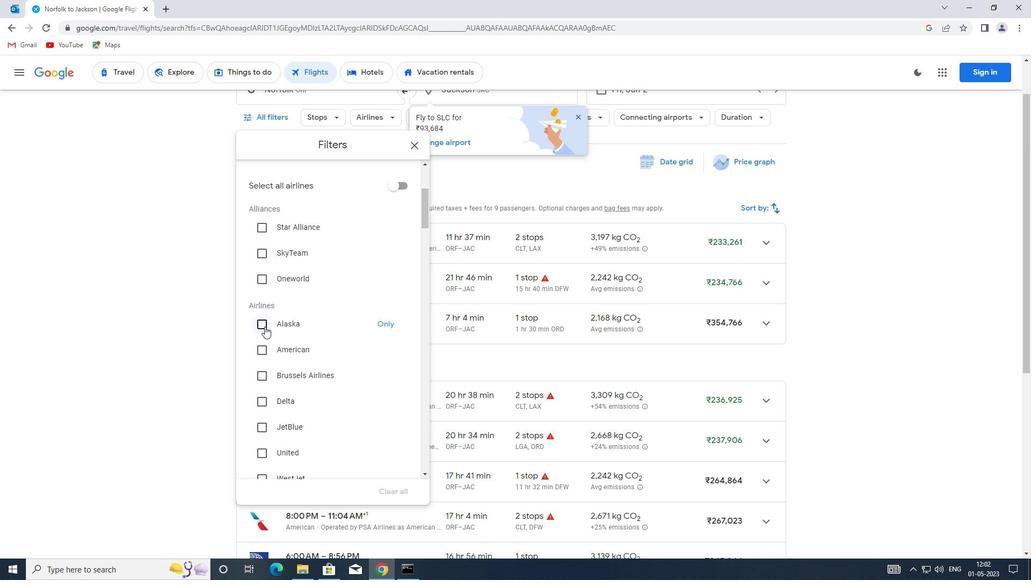 
Action: Mouse moved to (307, 318)
Screenshot: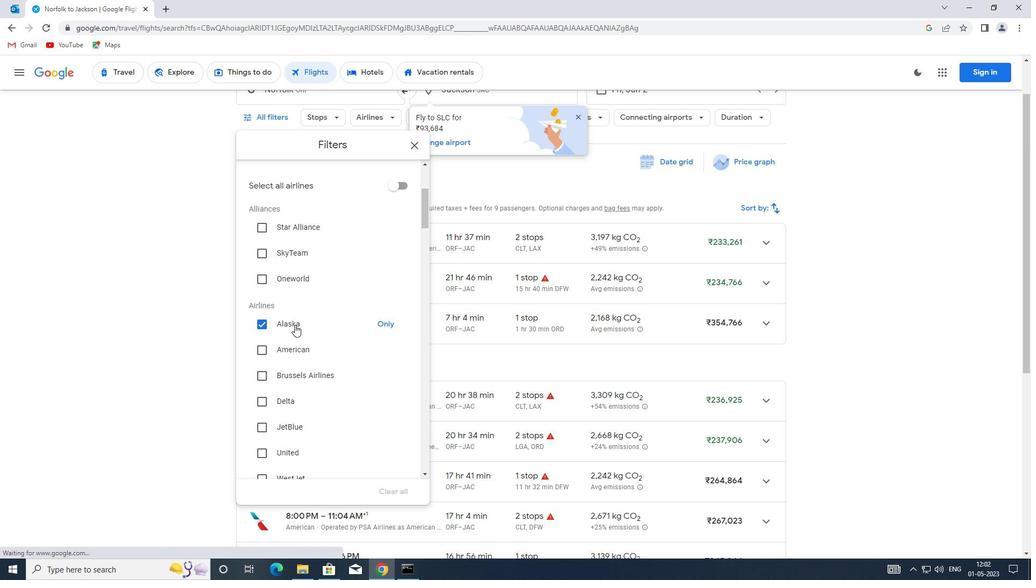 
Action: Mouse scrolled (307, 317) with delta (0, 0)
Screenshot: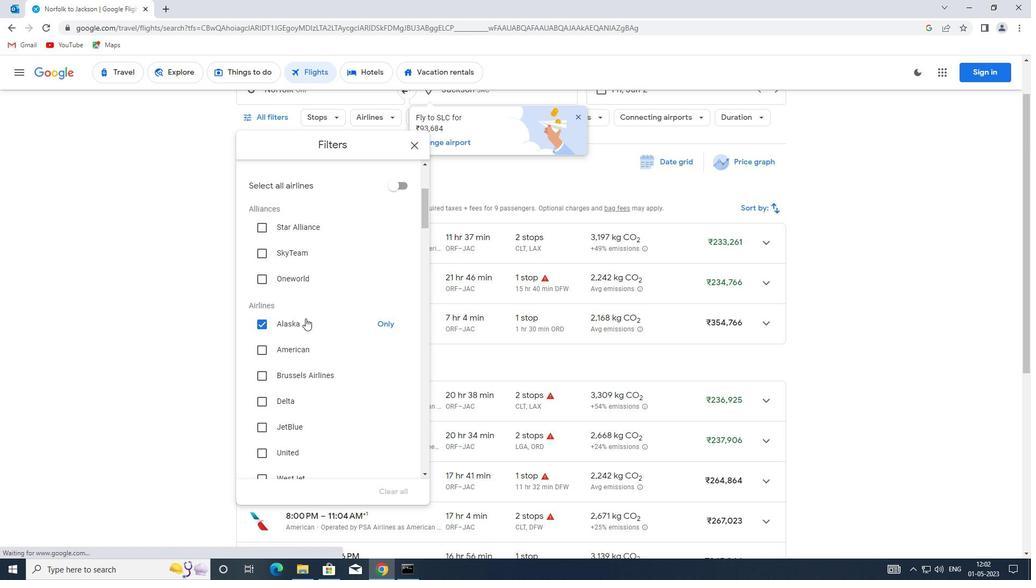 
Action: Mouse scrolled (307, 317) with delta (0, 0)
Screenshot: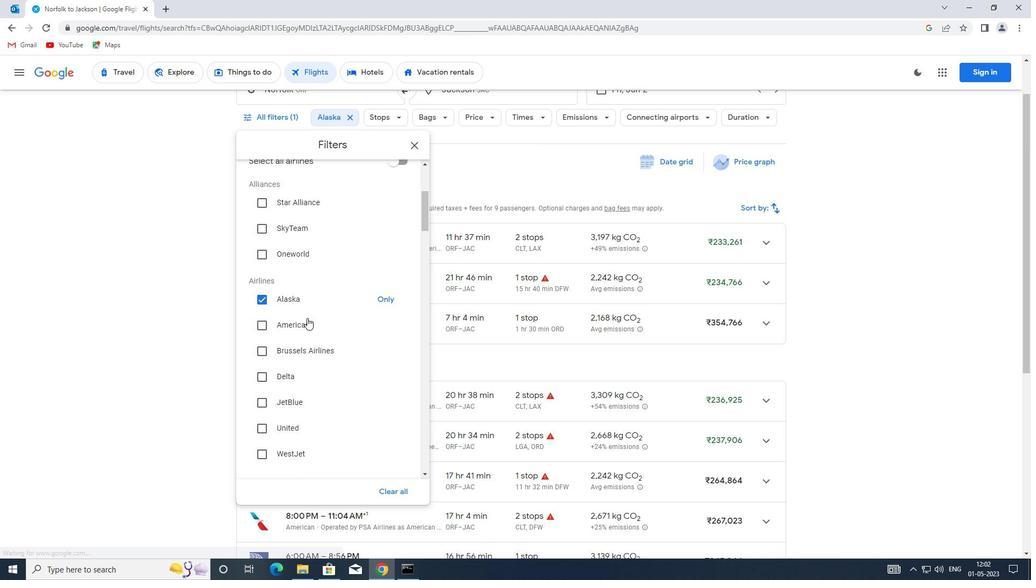
Action: Mouse scrolled (307, 317) with delta (0, 0)
Screenshot: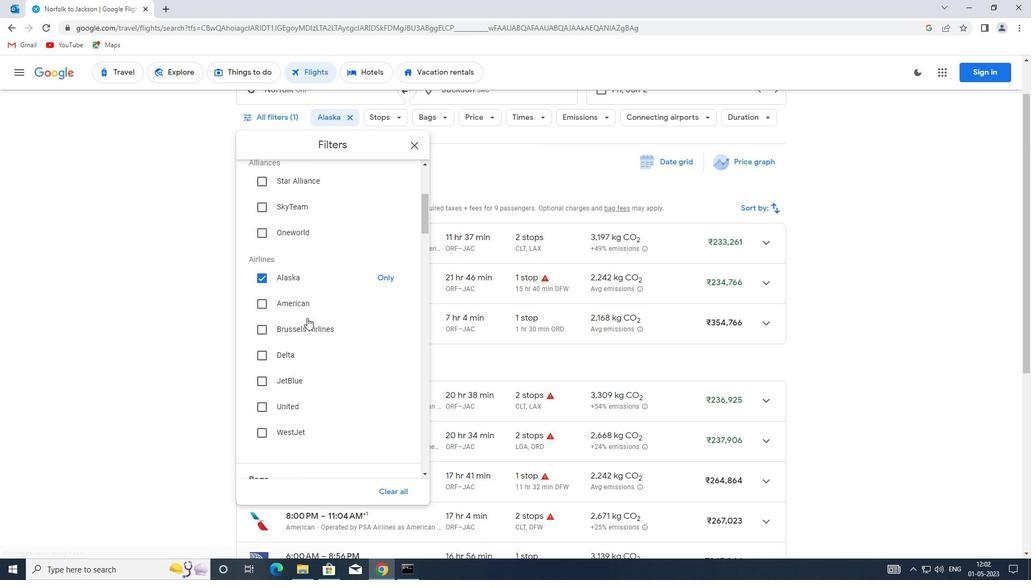 
Action: Mouse moved to (312, 324)
Screenshot: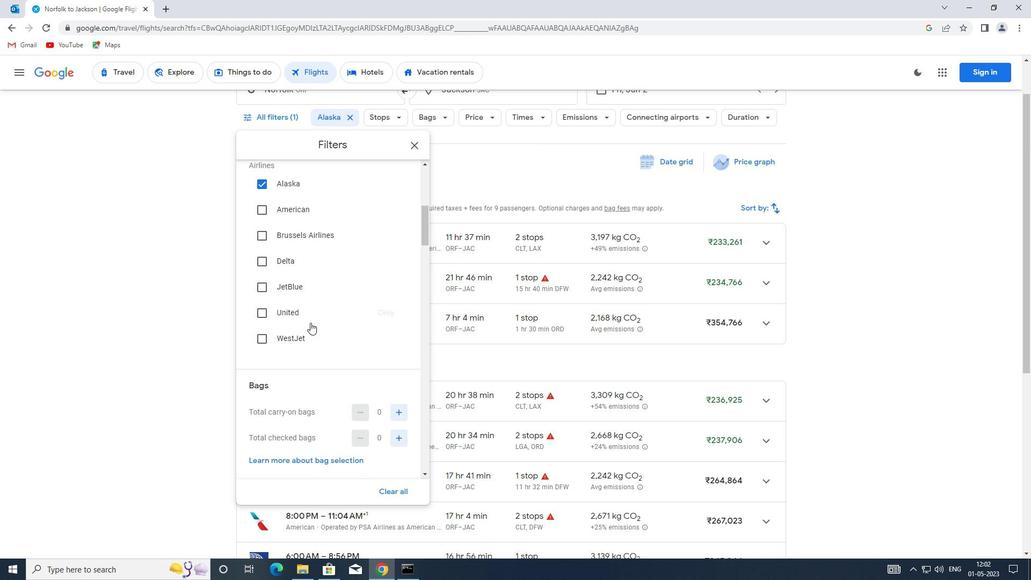 
Action: Mouse scrolled (312, 323) with delta (0, 0)
Screenshot: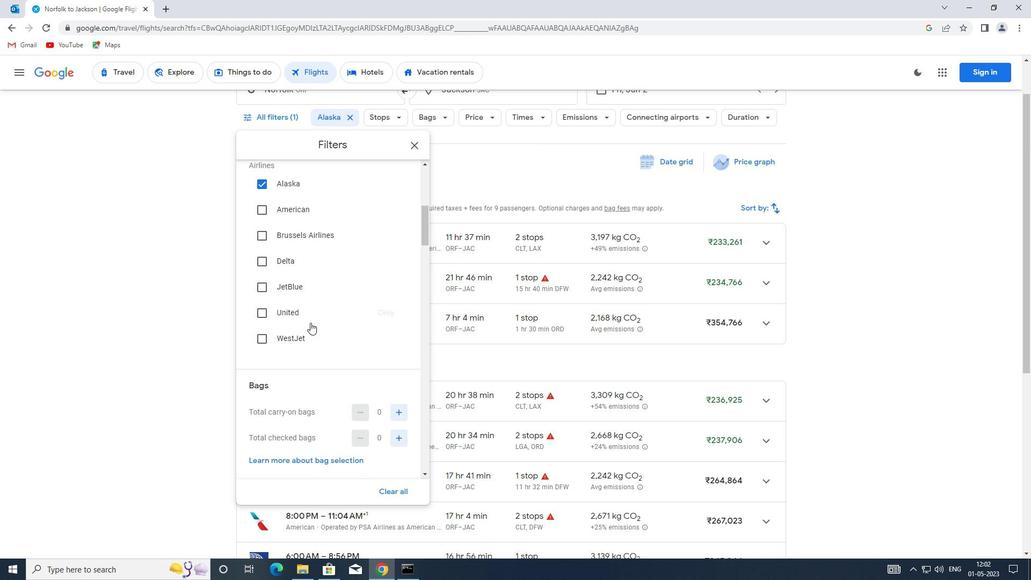
Action: Mouse moved to (314, 326)
Screenshot: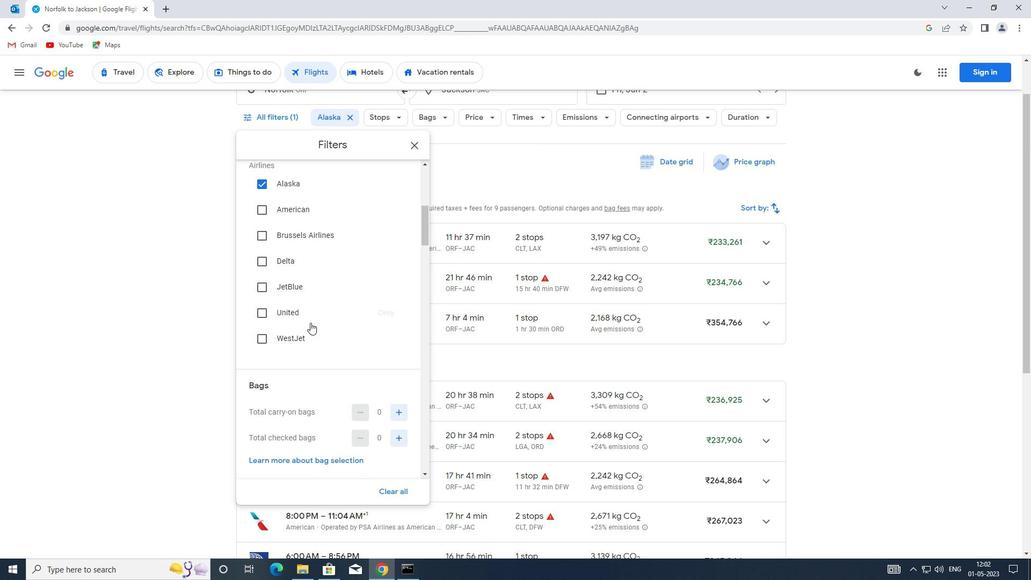 
Action: Mouse scrolled (314, 326) with delta (0, 0)
Screenshot: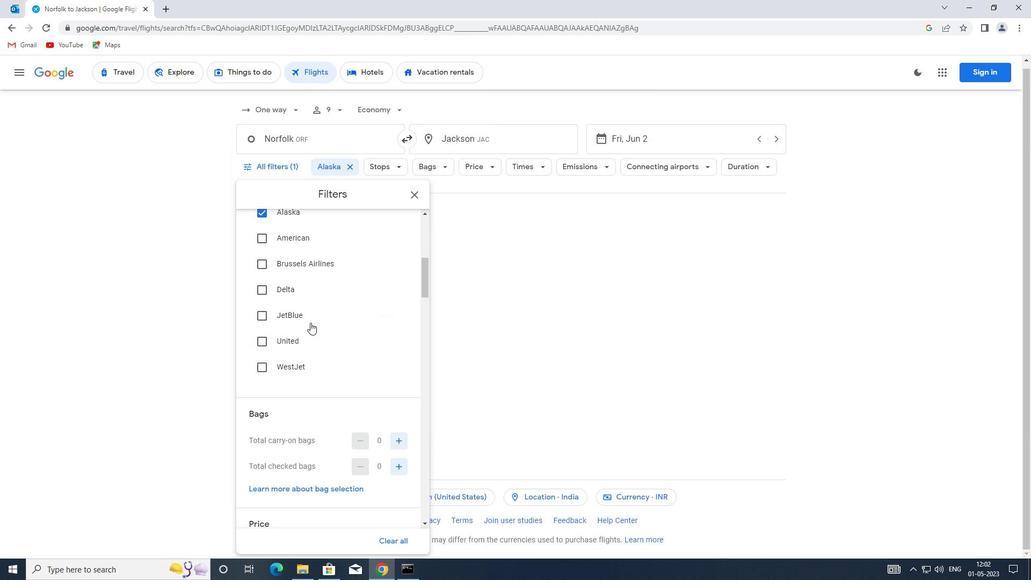 
Action: Mouse moved to (396, 336)
Screenshot: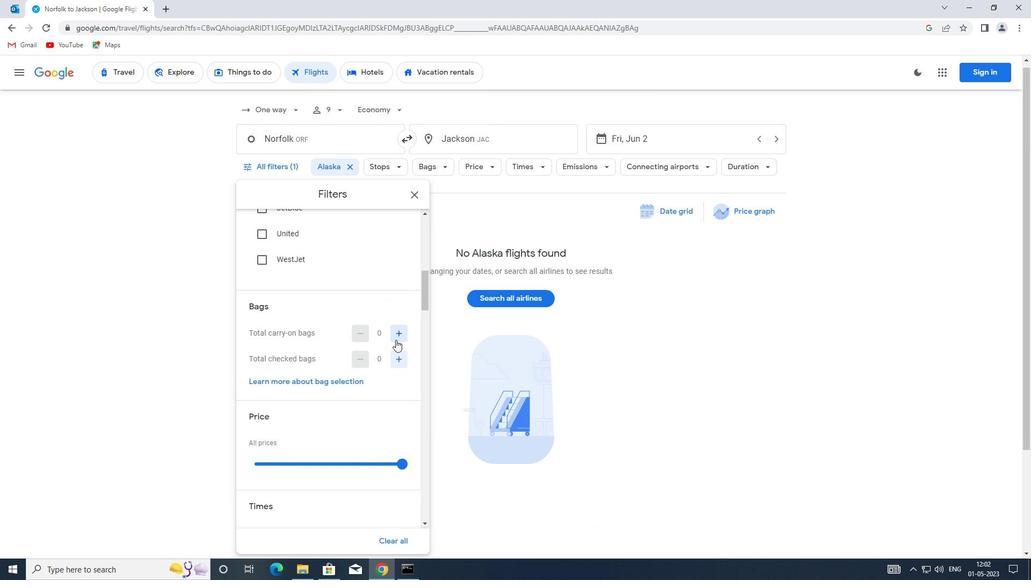 
Action: Mouse pressed left at (396, 336)
Screenshot: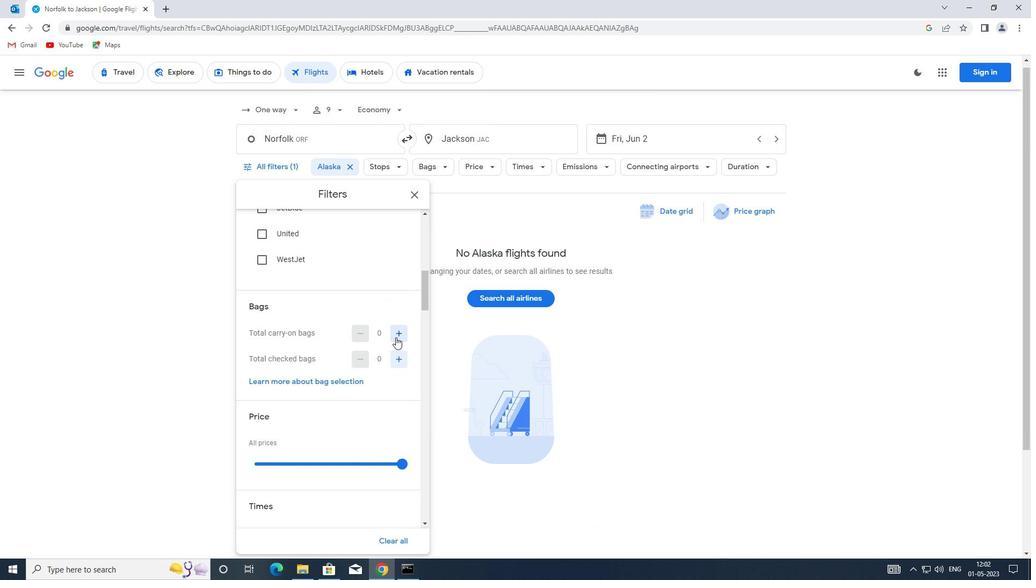 
Action: Mouse pressed left at (396, 336)
Screenshot: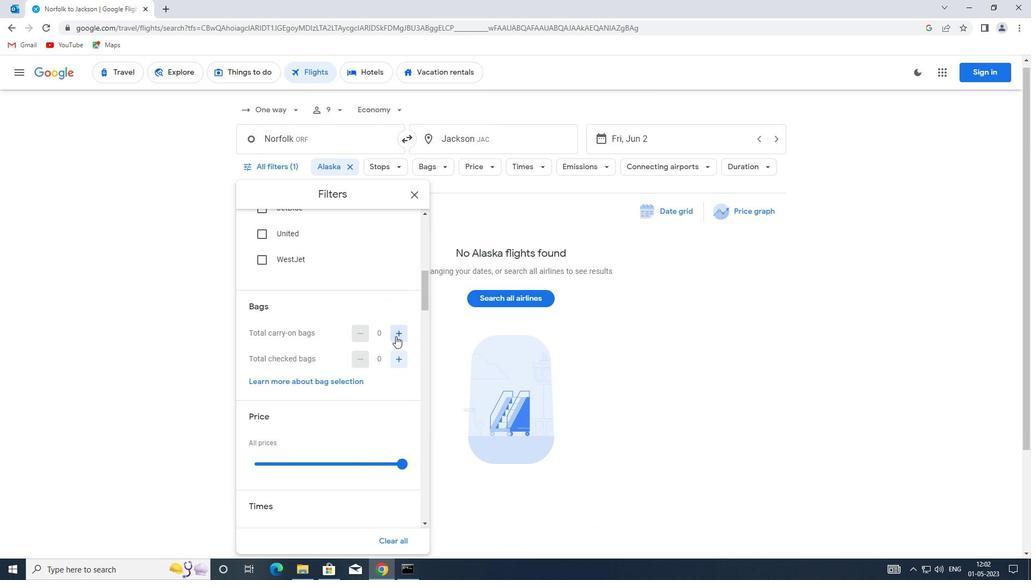 
Action: Mouse scrolled (396, 335) with delta (0, 0)
Screenshot: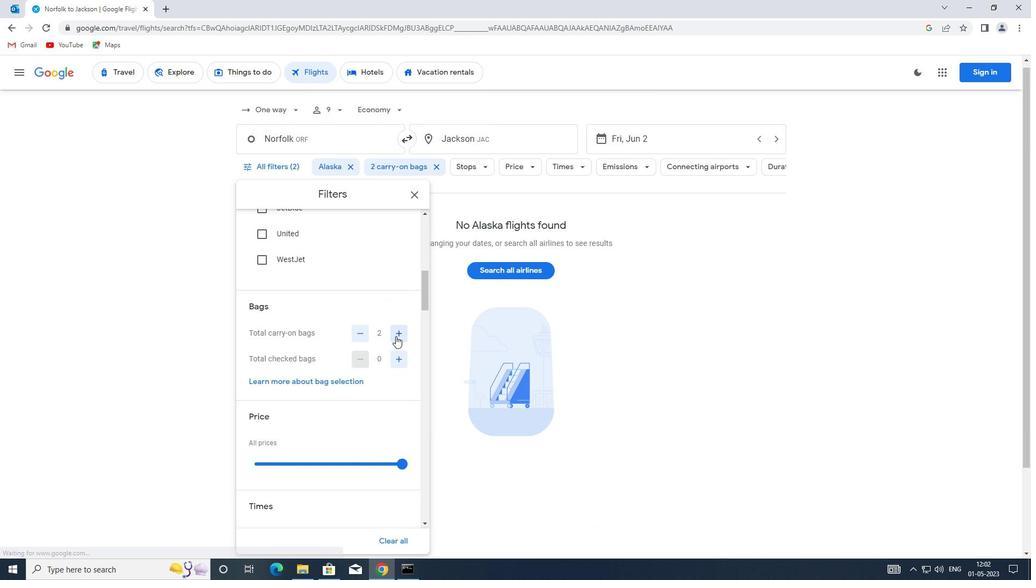 
Action: Mouse moved to (396, 335)
Screenshot: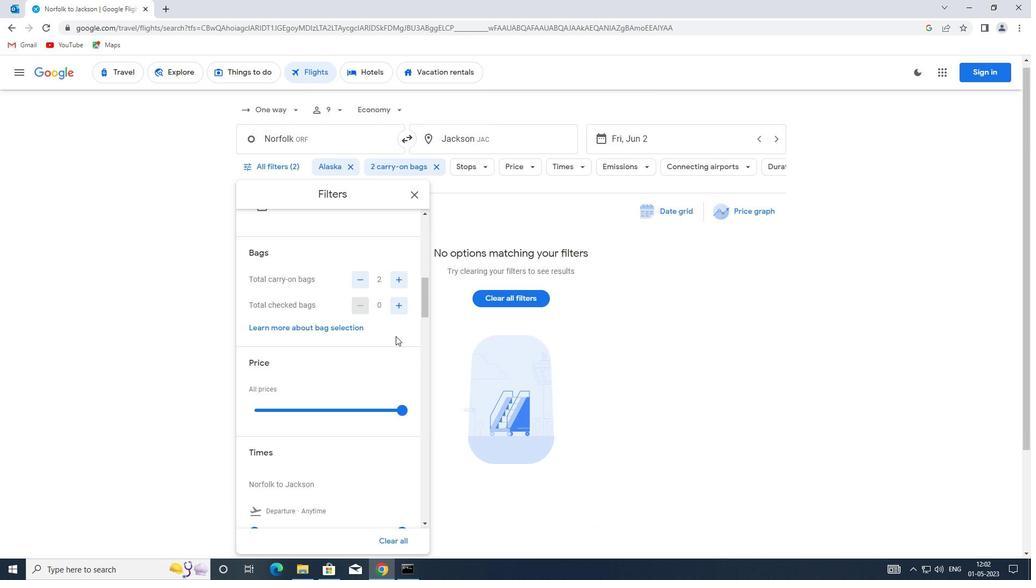 
Action: Mouse scrolled (396, 335) with delta (0, 0)
Screenshot: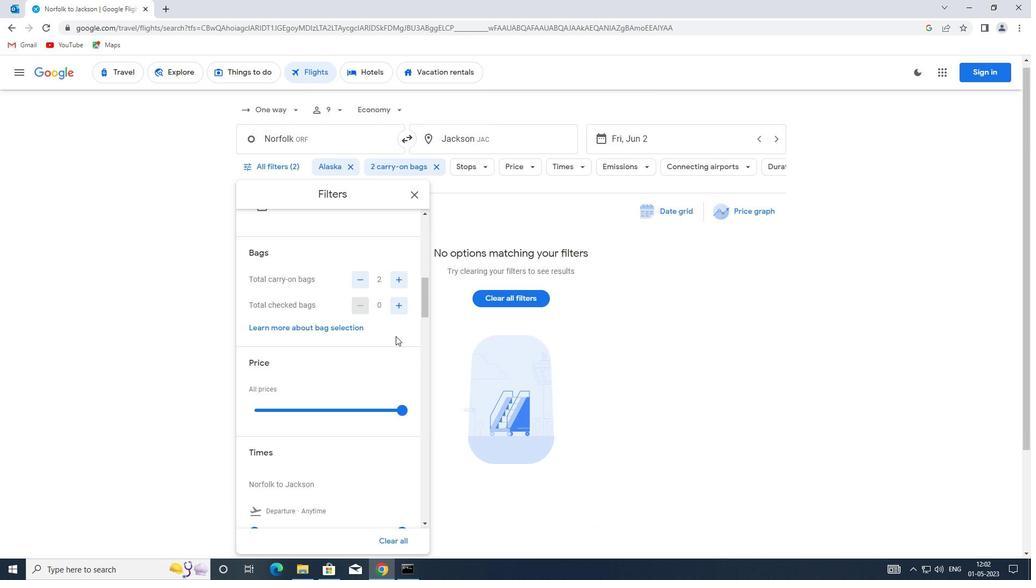 
Action: Mouse moved to (322, 355)
Screenshot: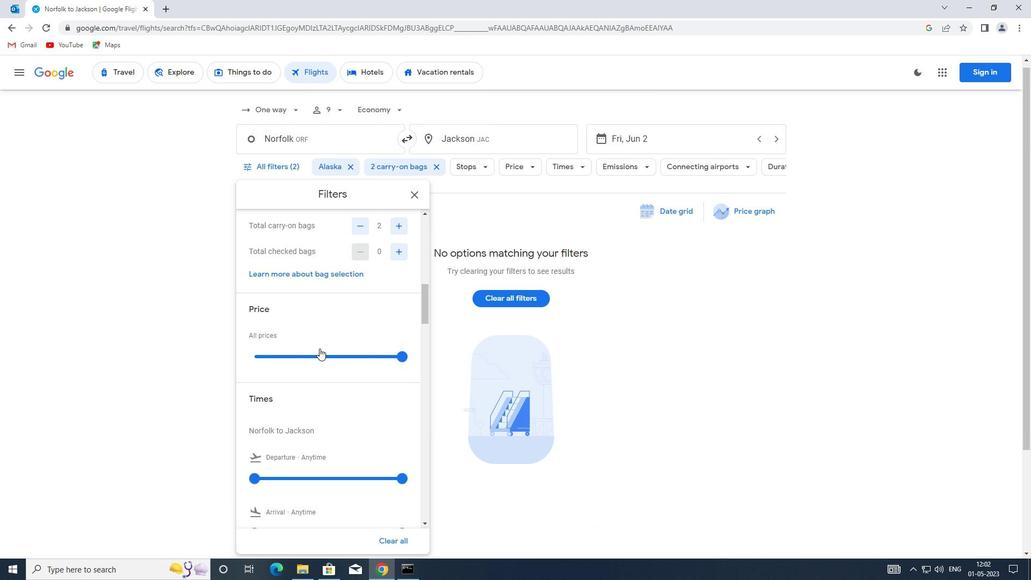 
Action: Mouse pressed left at (322, 355)
Screenshot: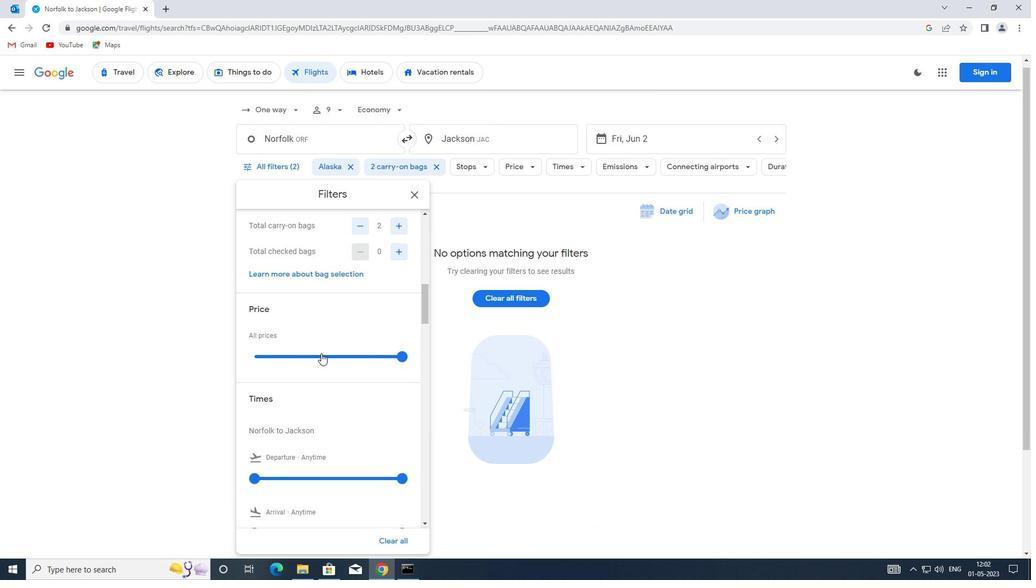 
Action: Mouse moved to (322, 355)
Screenshot: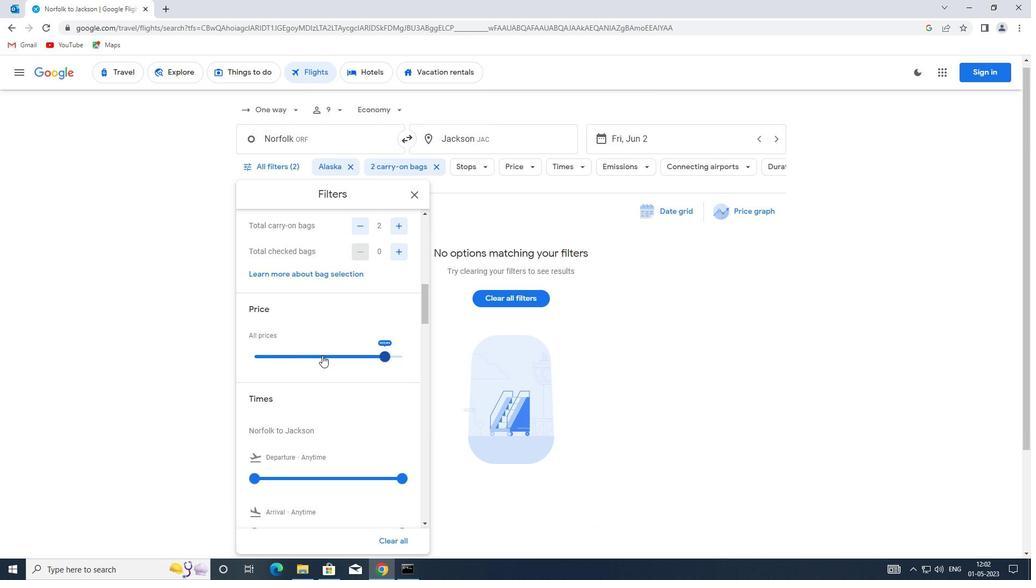 
Action: Mouse pressed left at (322, 355)
Screenshot: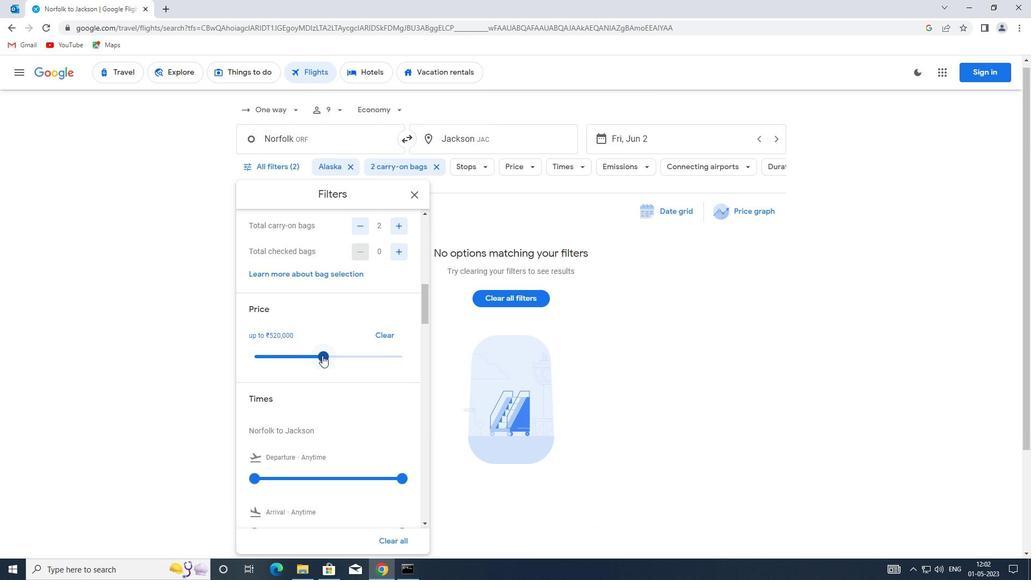 
Action: Mouse moved to (304, 340)
Screenshot: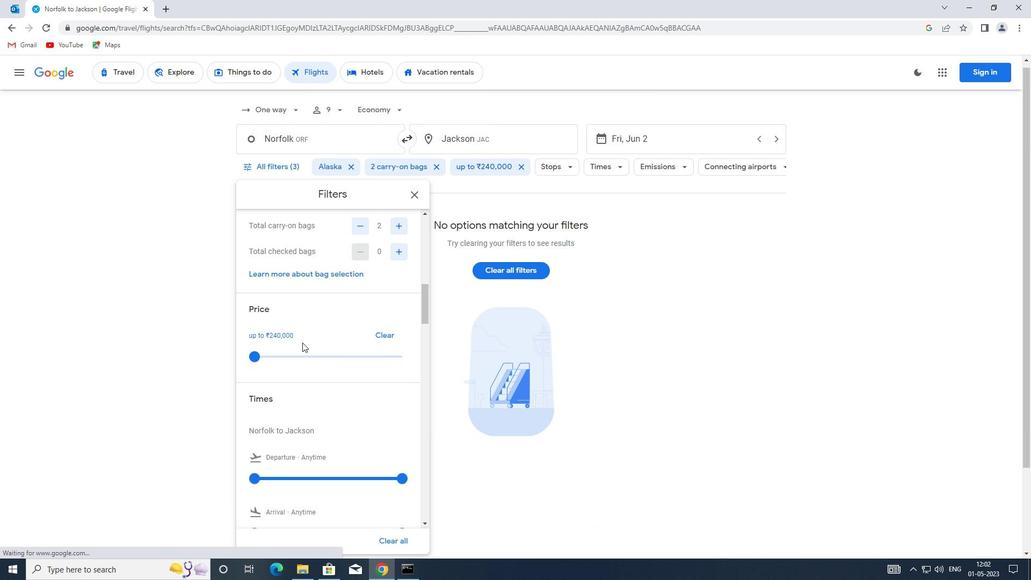 
Action: Mouse scrolled (304, 339) with delta (0, 0)
Screenshot: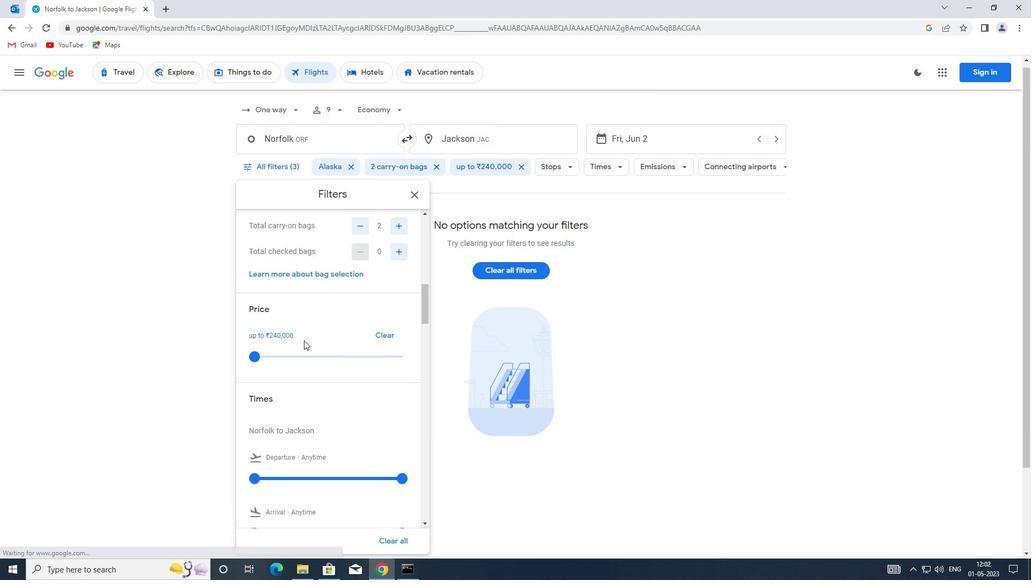 
Action: Mouse scrolled (304, 339) with delta (0, 0)
Screenshot: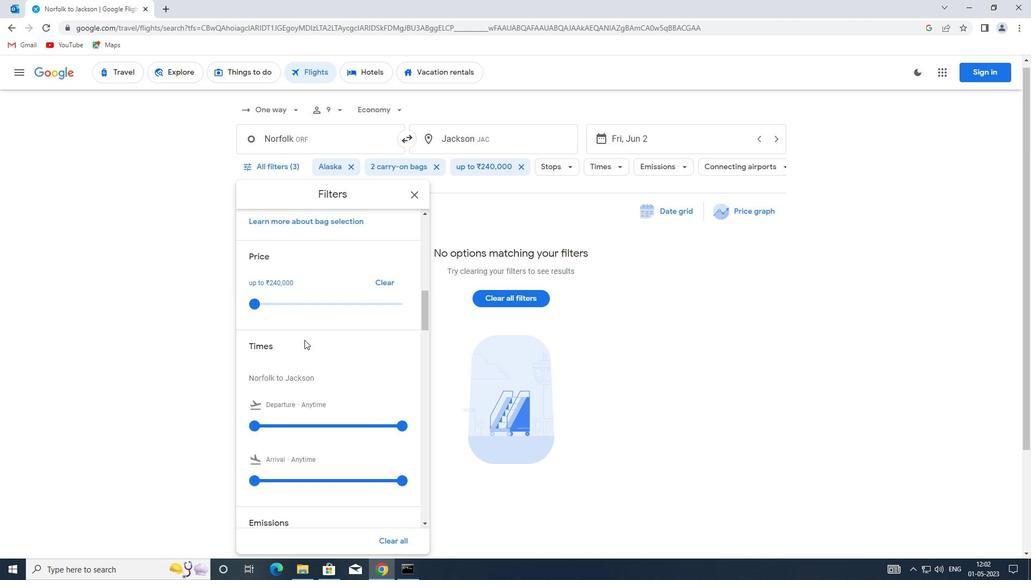 
Action: Mouse moved to (317, 341)
Screenshot: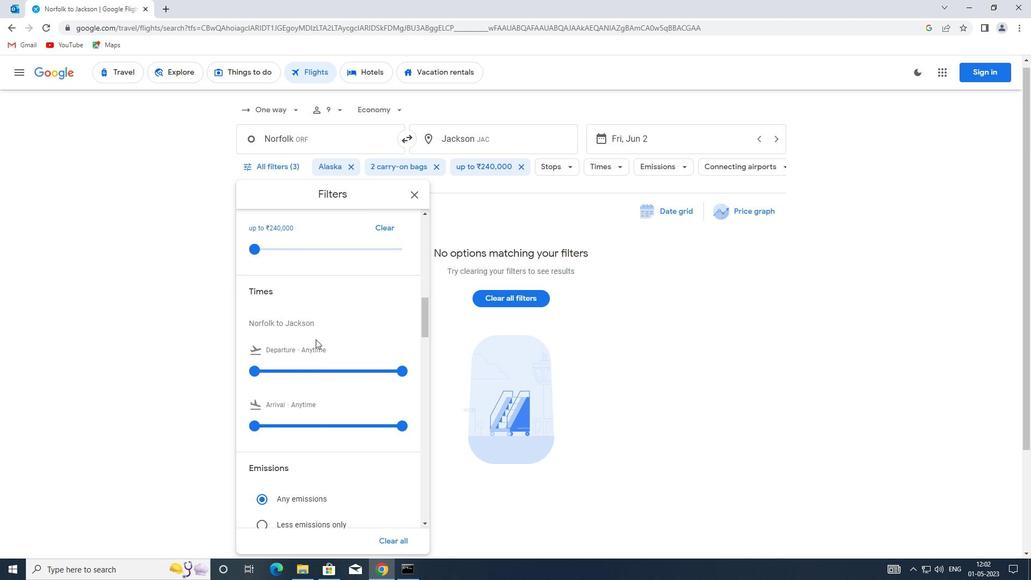 
Action: Mouse scrolled (317, 340) with delta (0, 0)
Screenshot: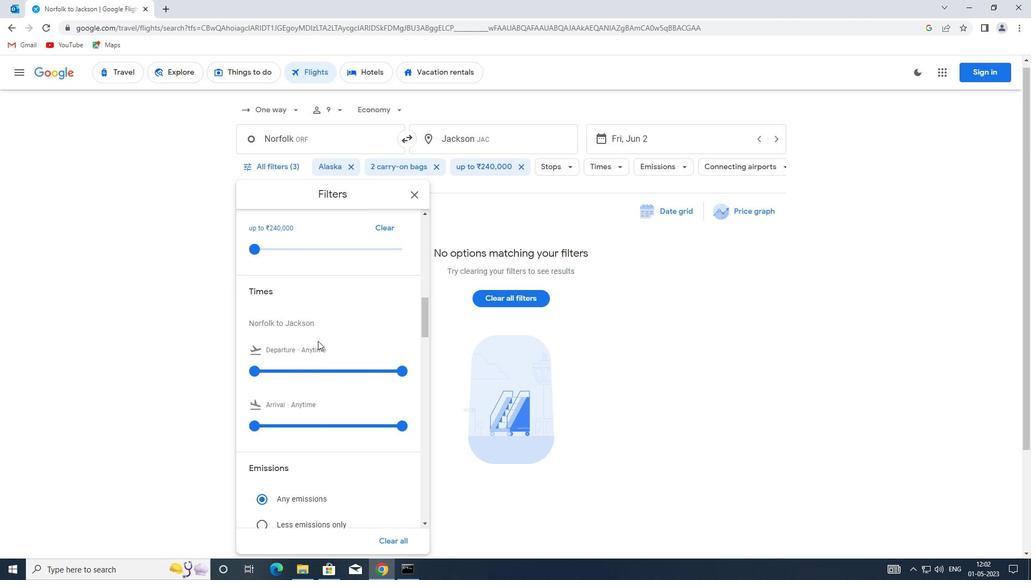 
Action: Mouse moved to (254, 313)
Screenshot: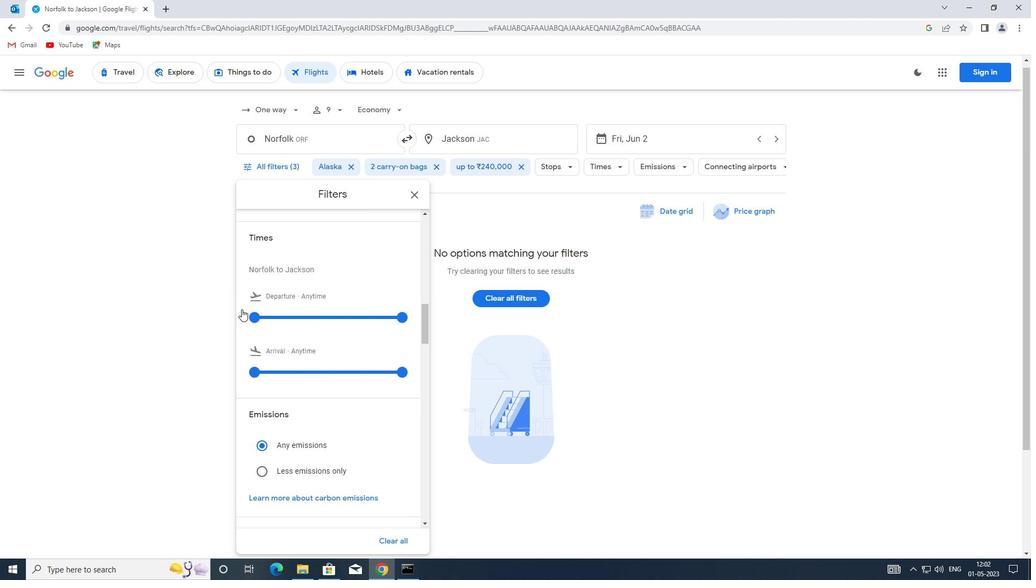 
Action: Mouse pressed left at (254, 313)
Screenshot: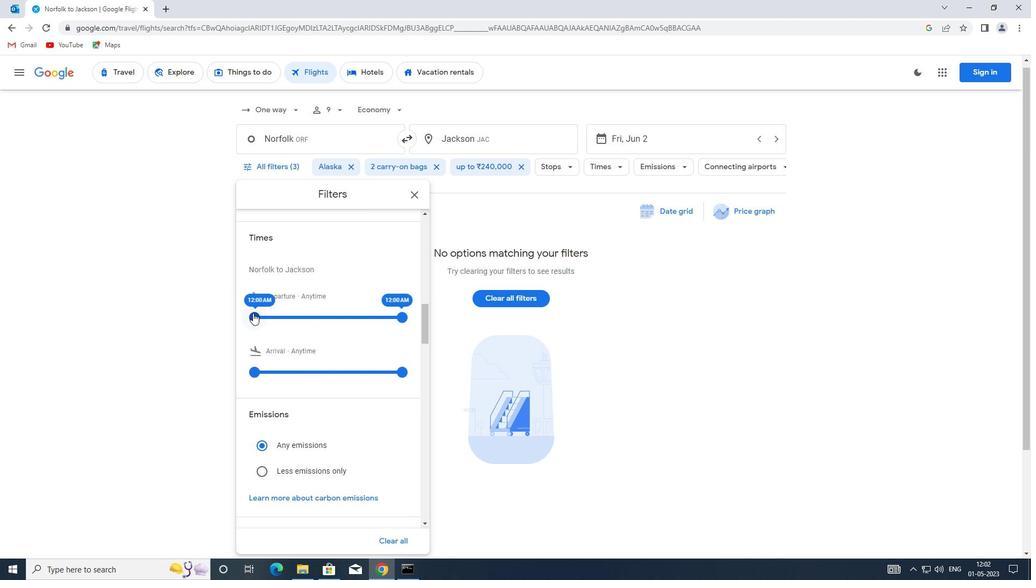 
Action: Mouse moved to (369, 314)
Screenshot: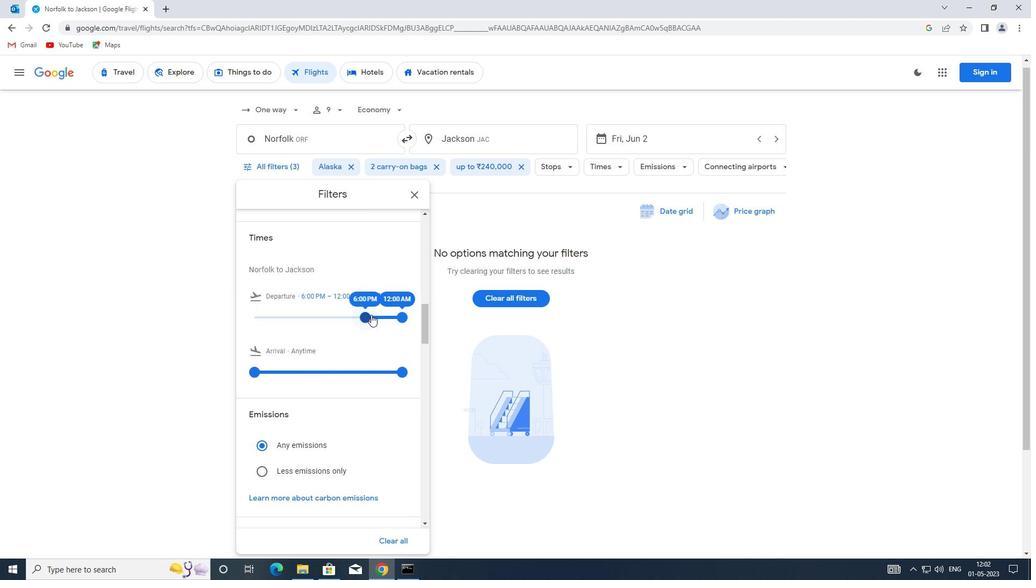 
Action: Mouse pressed left at (369, 314)
Screenshot: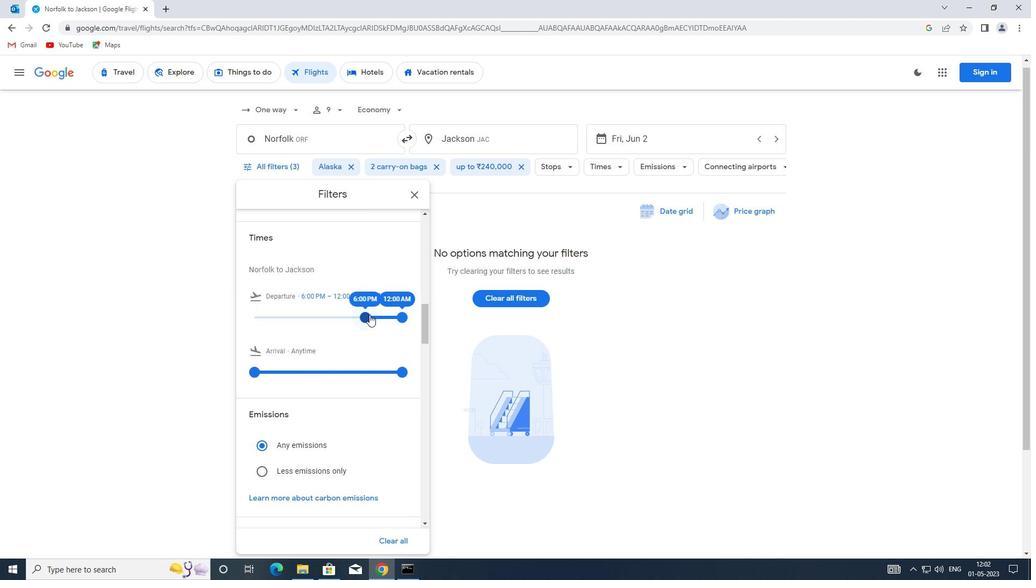 
Action: Mouse moved to (399, 316)
Screenshot: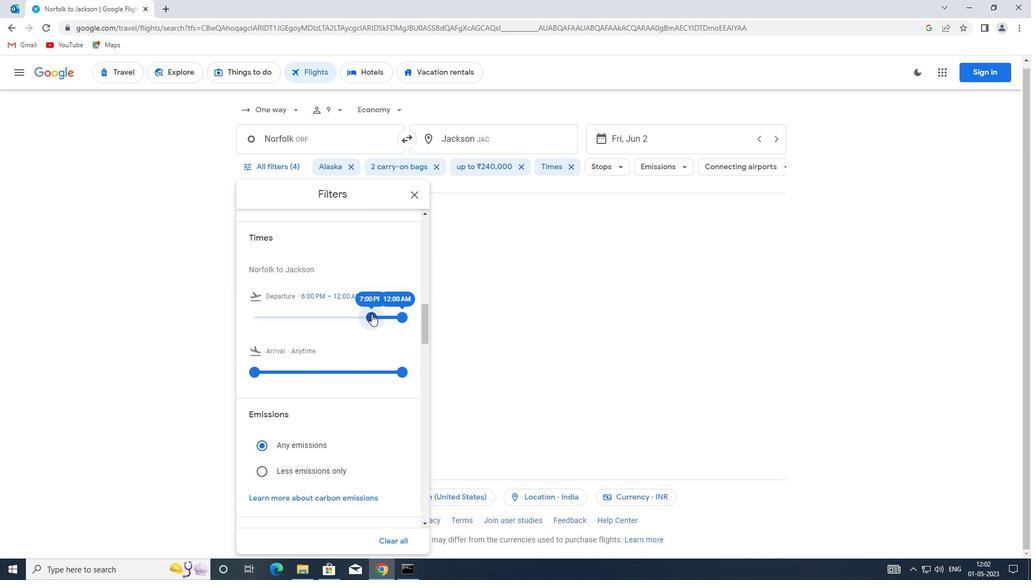 
Action: Mouse pressed left at (399, 316)
Screenshot: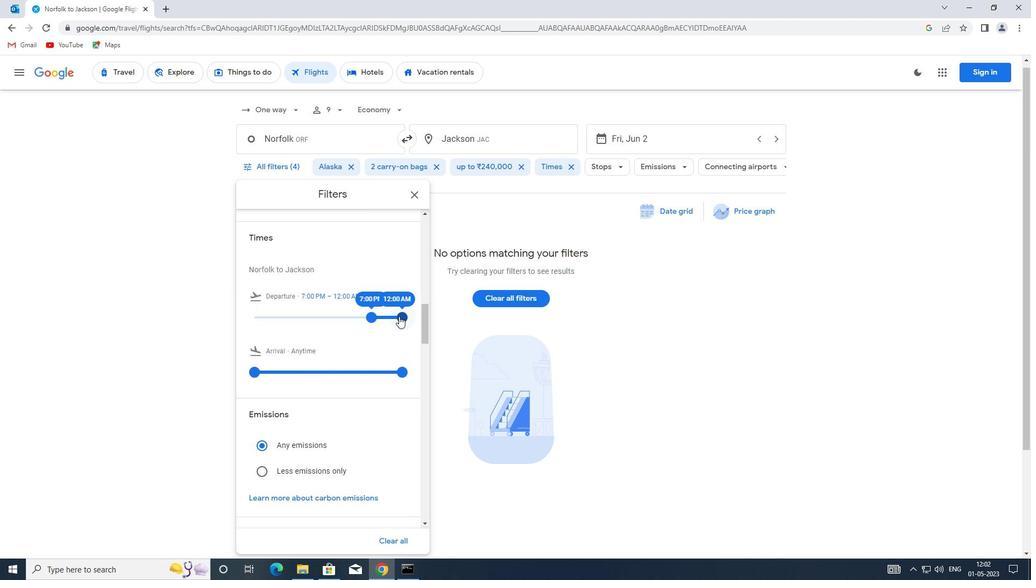 
Action: Mouse moved to (363, 308)
Screenshot: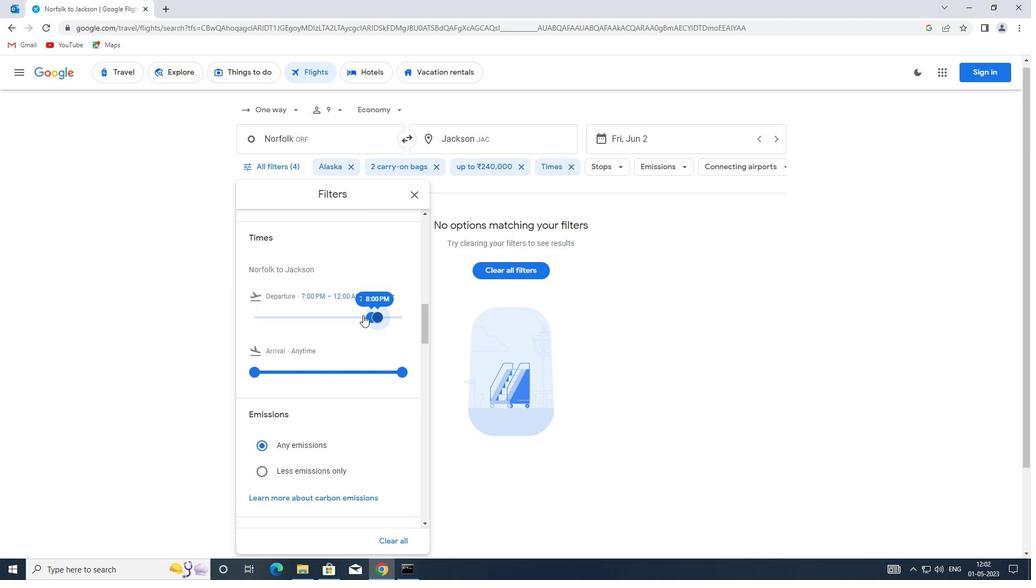 
Action: Mouse scrolled (363, 307) with delta (0, 0)
Screenshot: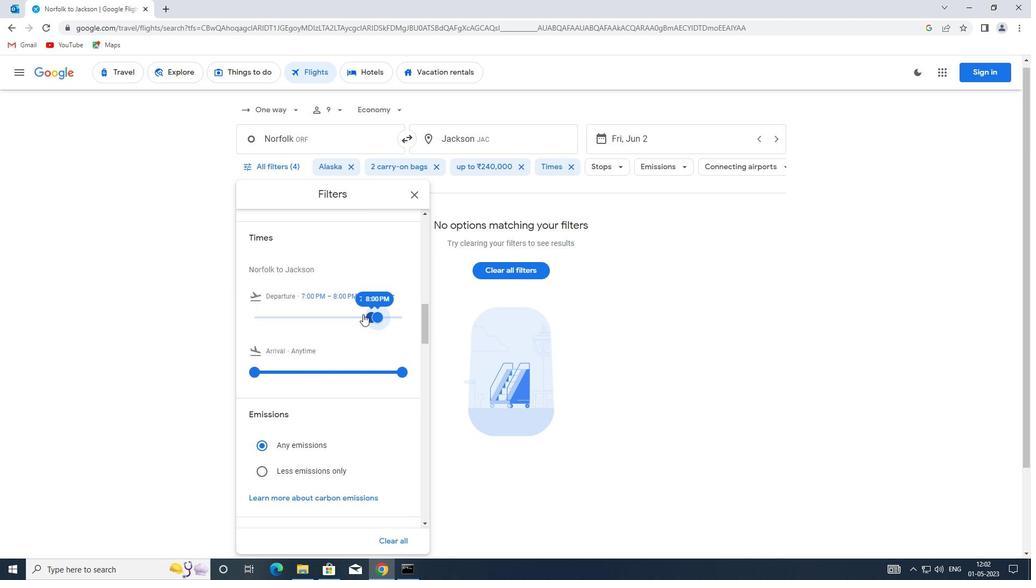 
Action: Mouse scrolled (363, 307) with delta (0, 0)
Screenshot: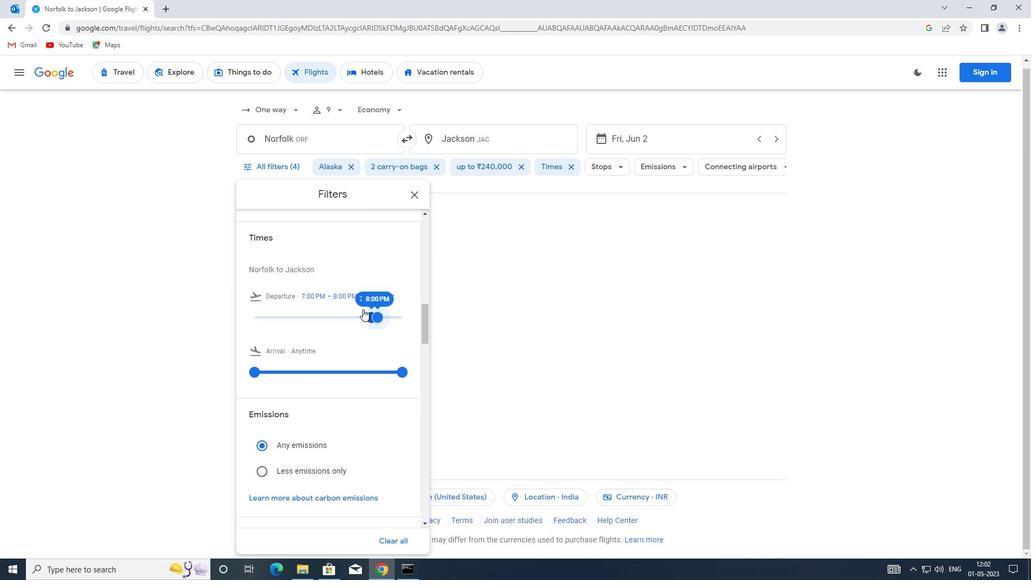 
Action: Mouse scrolled (363, 307) with delta (0, 0)
Screenshot: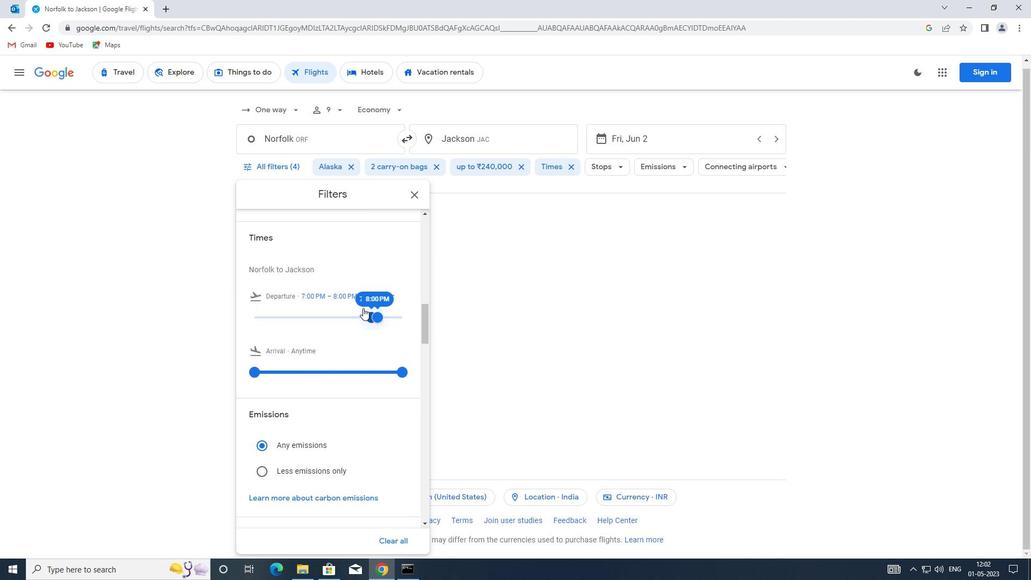 
Action: Mouse moved to (412, 192)
Screenshot: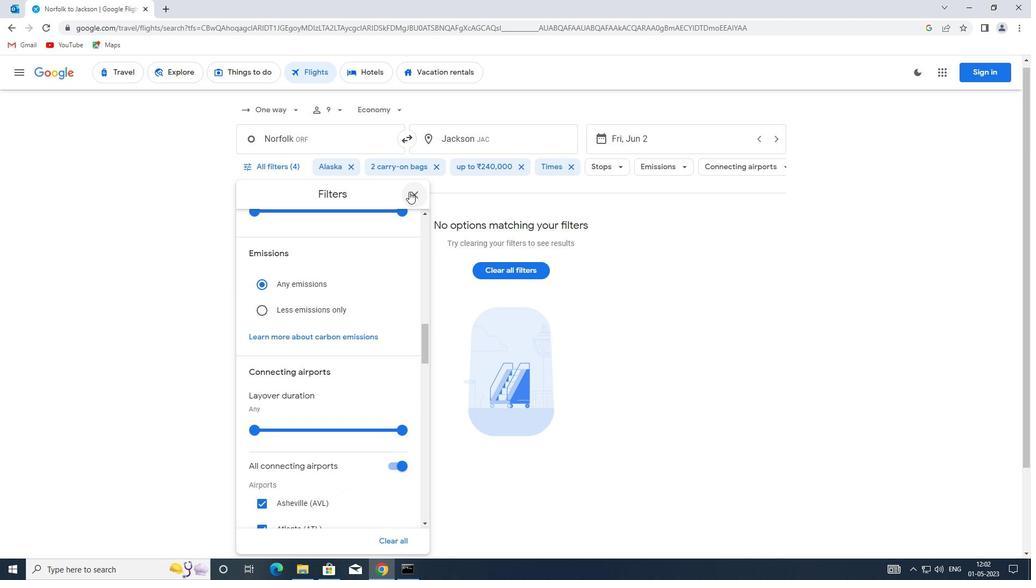 
Action: Mouse pressed left at (412, 192)
Screenshot: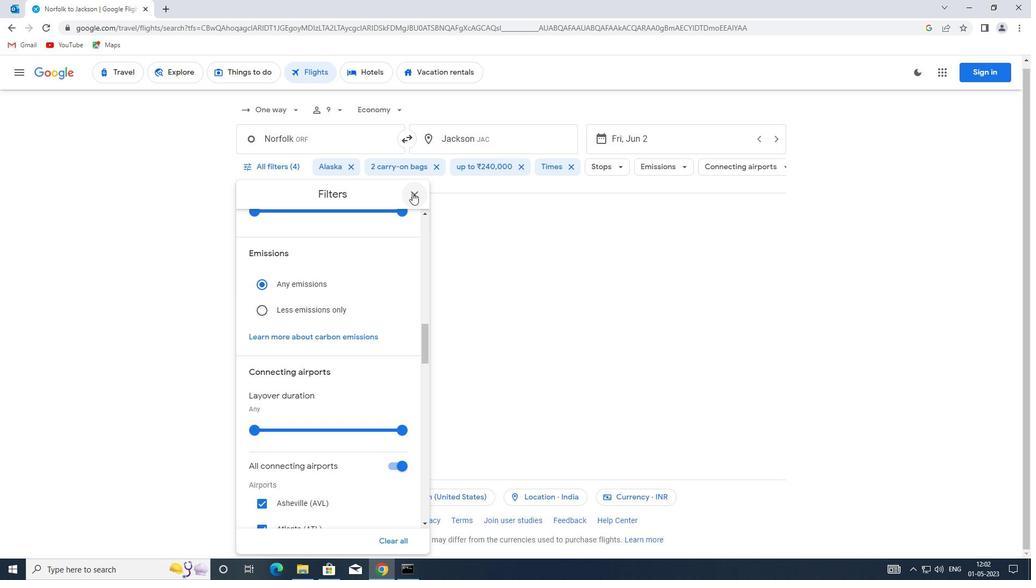 
